 Task: Add an event with the title Second Lunch Break: Meditation Breakout, date '2024/05/26', time 9:40 AM to 11:40 AMand add a description: The retreat may incorporate outdoor or adventure-based activities to add an element of excitement and challenge. These activities could include team-building exercises, outdoor problem-solving initiatives, or adventure courses that require teamwork and effective communication to overcome obstacles., put the event into Orange category, logged in from the account softage.2@softage.netand send the event invitation to softage.8@softage.net and softage.9@softage.net. Set a reminder for the event 1 hour before
Action: Mouse moved to (128, 124)
Screenshot: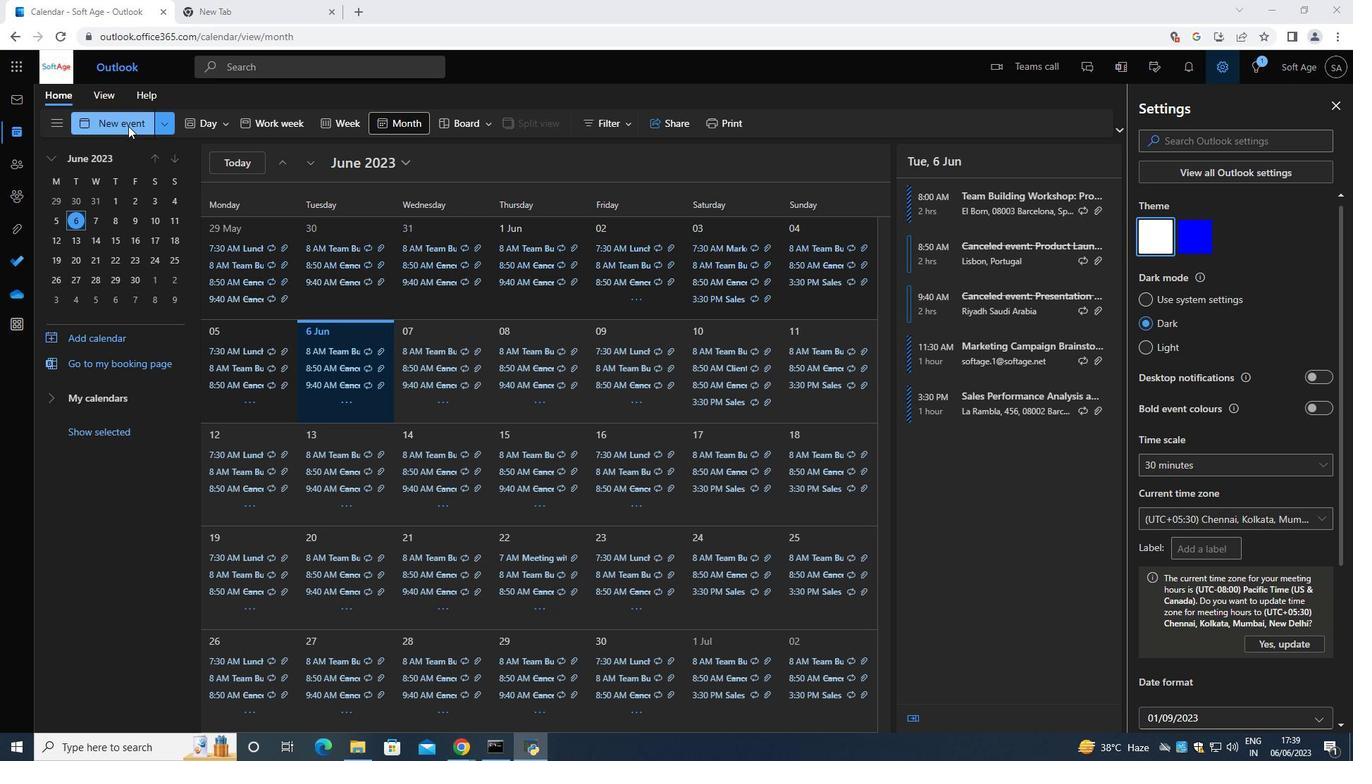 
Action: Mouse pressed left at (128, 124)
Screenshot: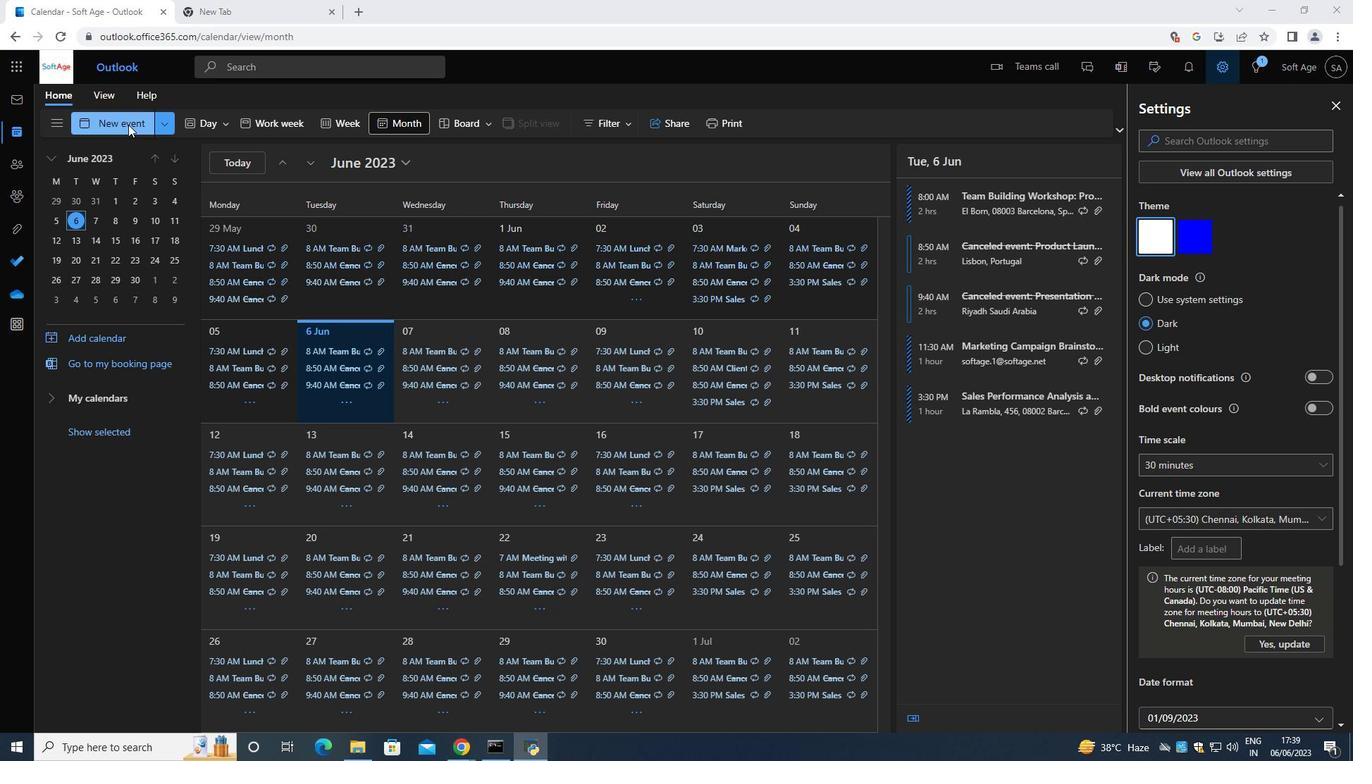 
Action: Mouse moved to (388, 228)
Screenshot: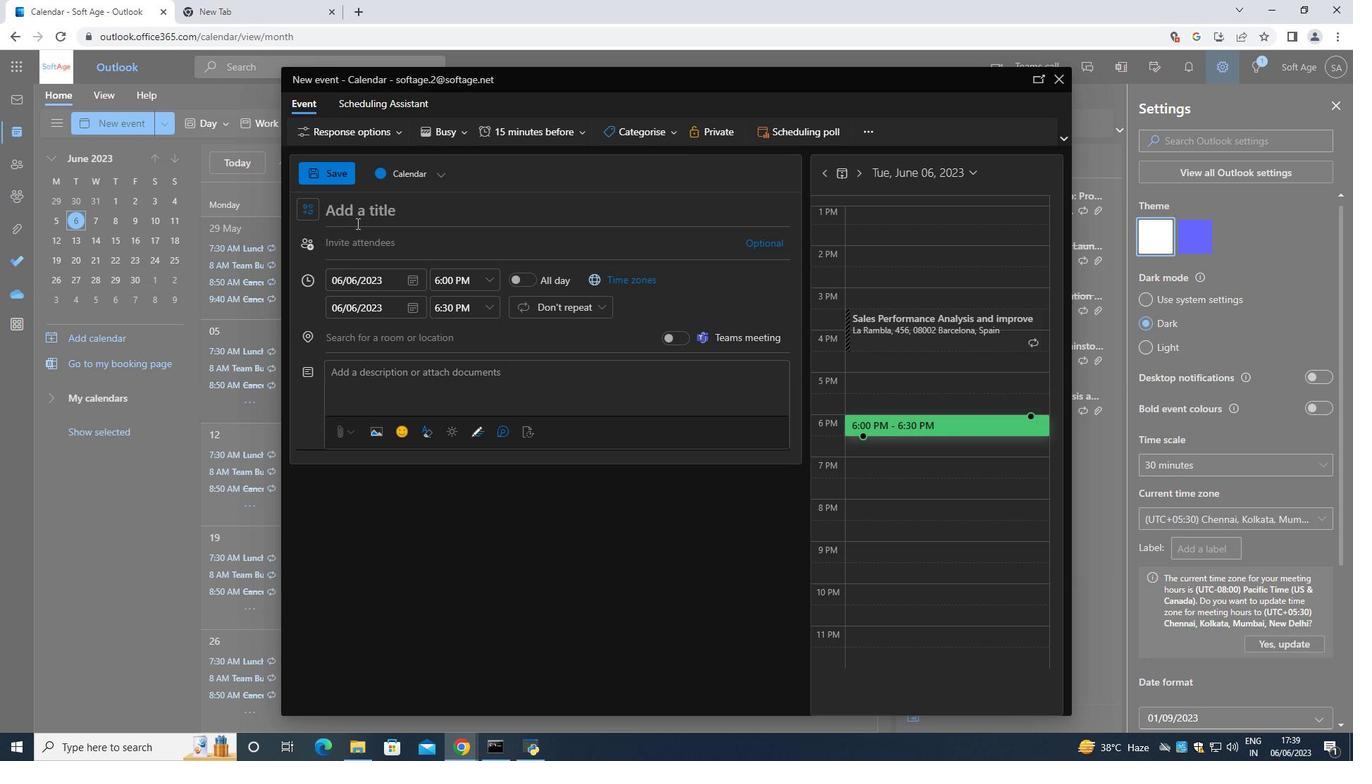 
Action: Key pressed <Key.shift>Second<Key.space><Key.shift>Lunch<Key.space><Key.shift>Break<Key.shift_r>:<Key.space><Key.shift>Meditation<Key.space><Key.shift>Breakout
Screenshot: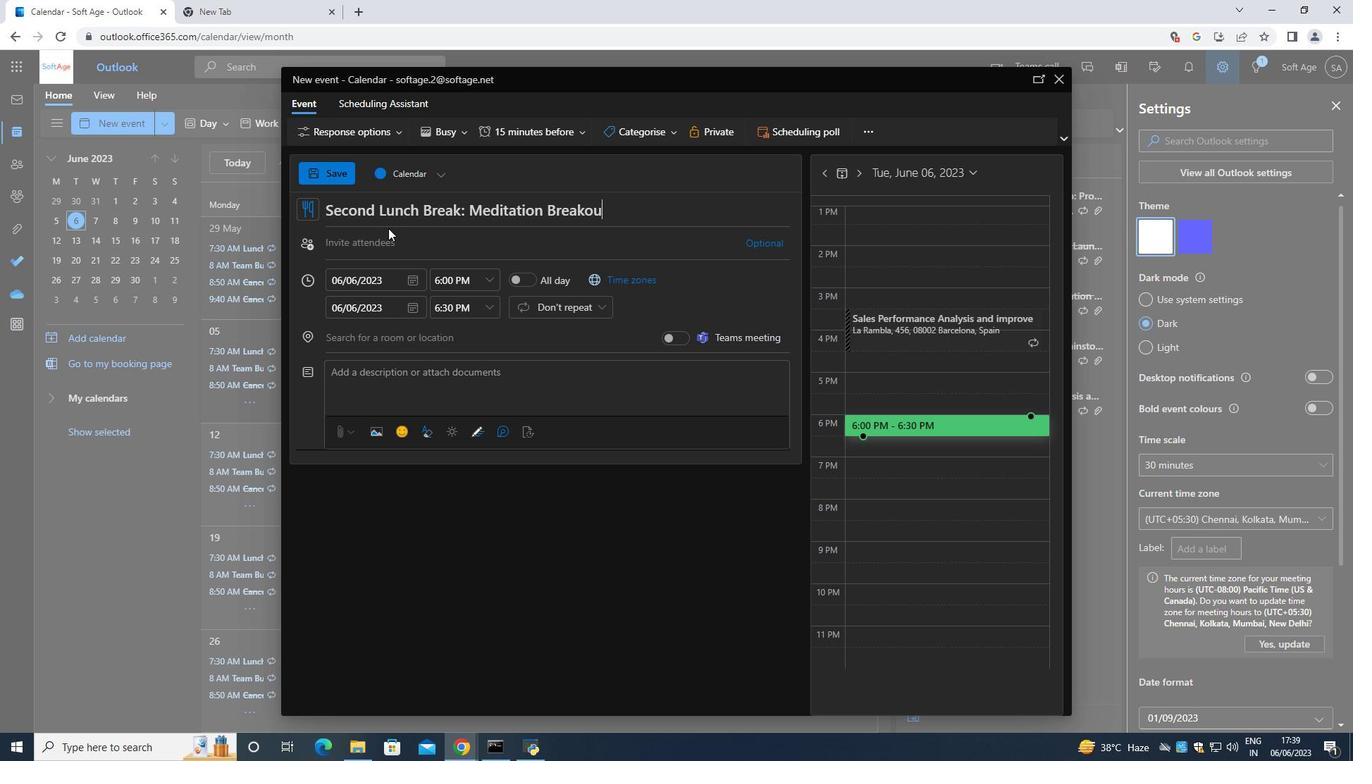 
Action: Mouse moved to (412, 277)
Screenshot: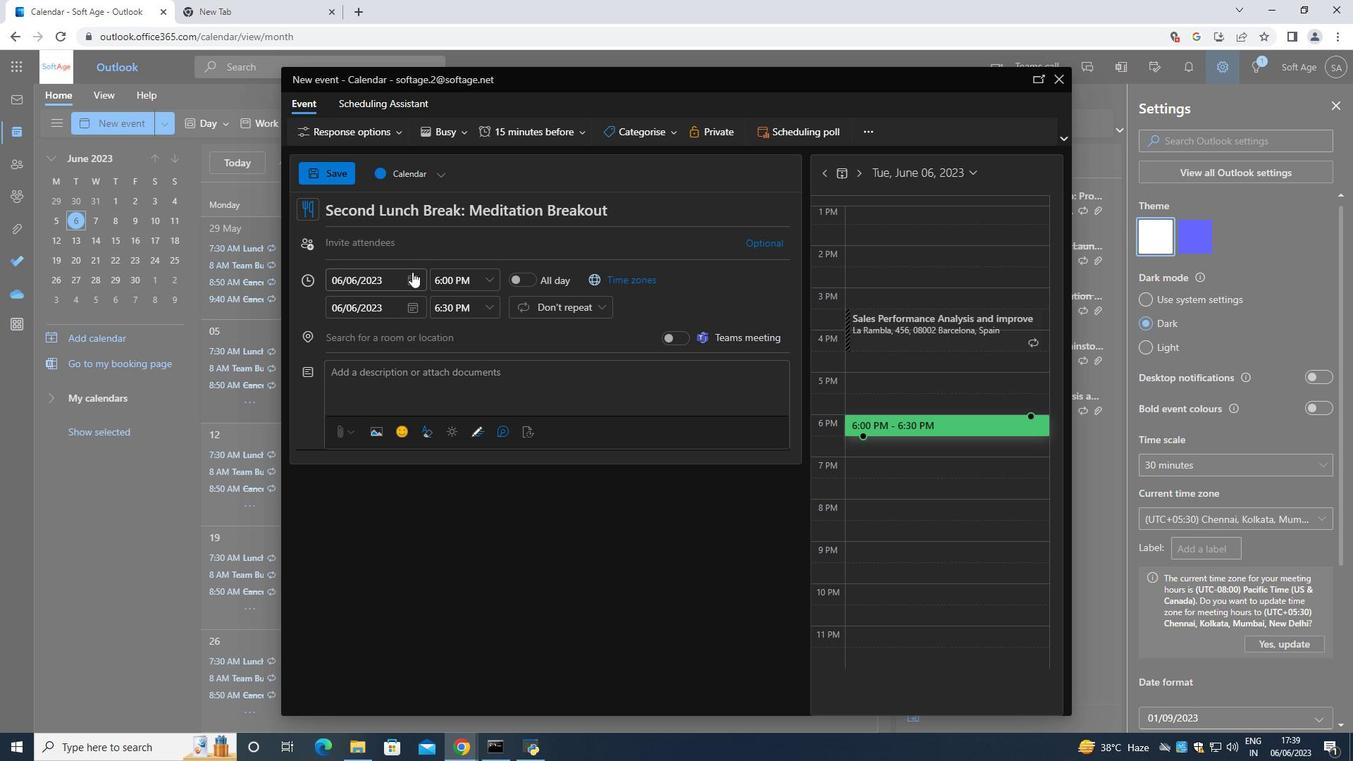 
Action: Mouse pressed left at (412, 277)
Screenshot: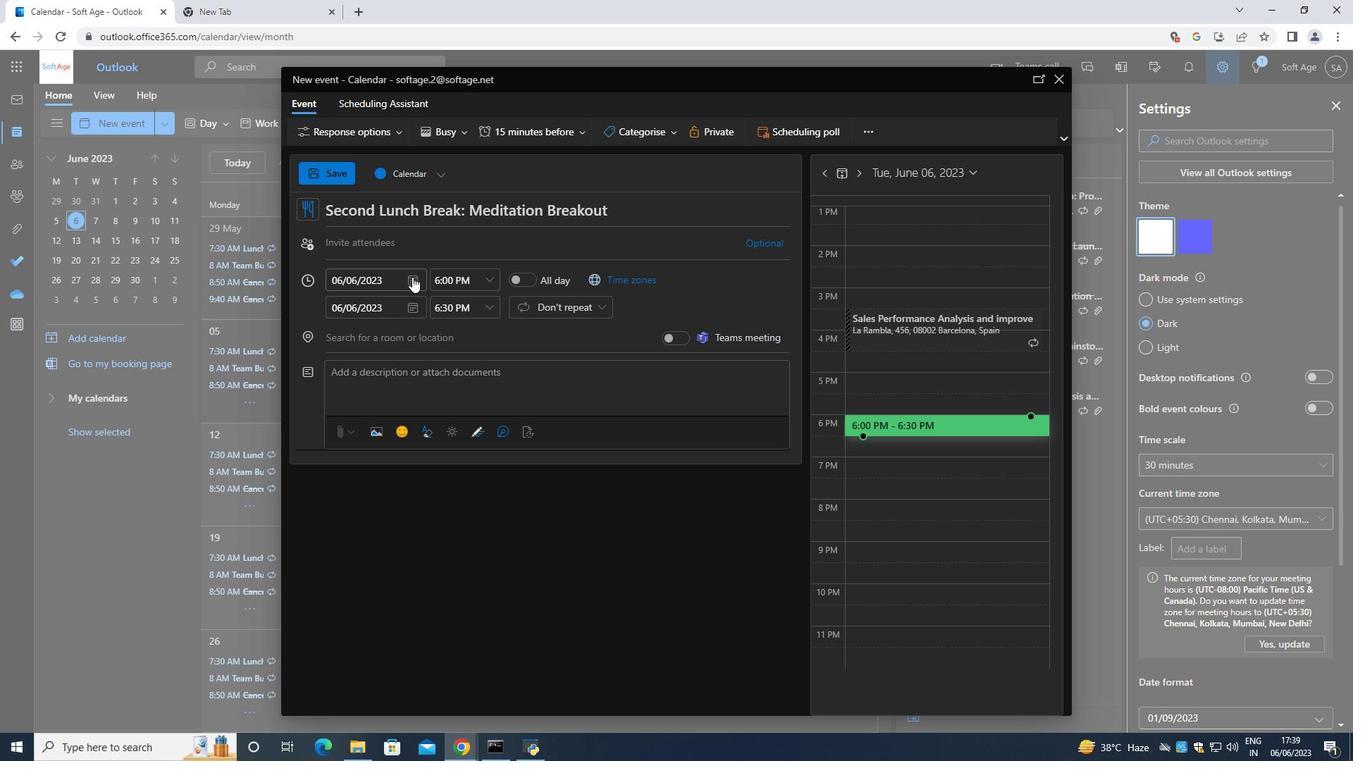 
Action: Mouse moved to (462, 314)
Screenshot: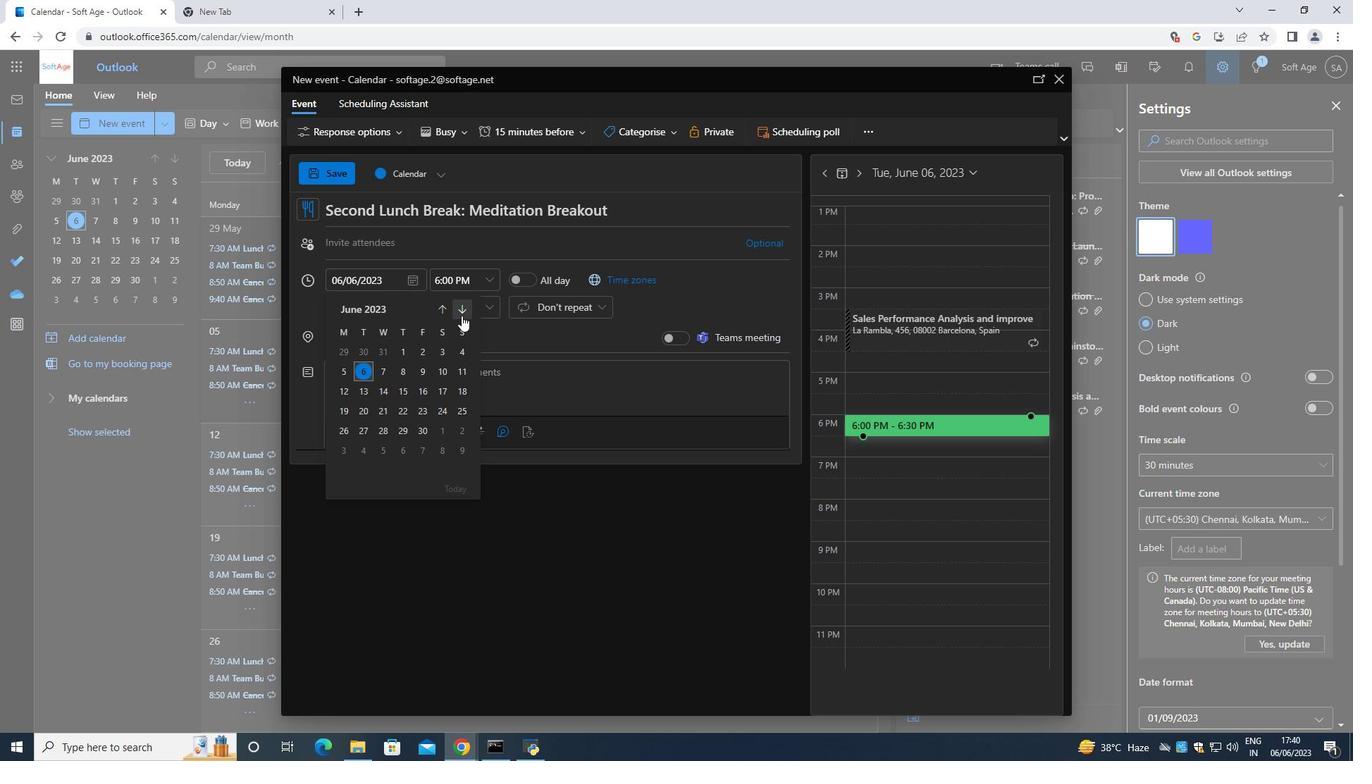 
Action: Mouse pressed left at (462, 314)
Screenshot: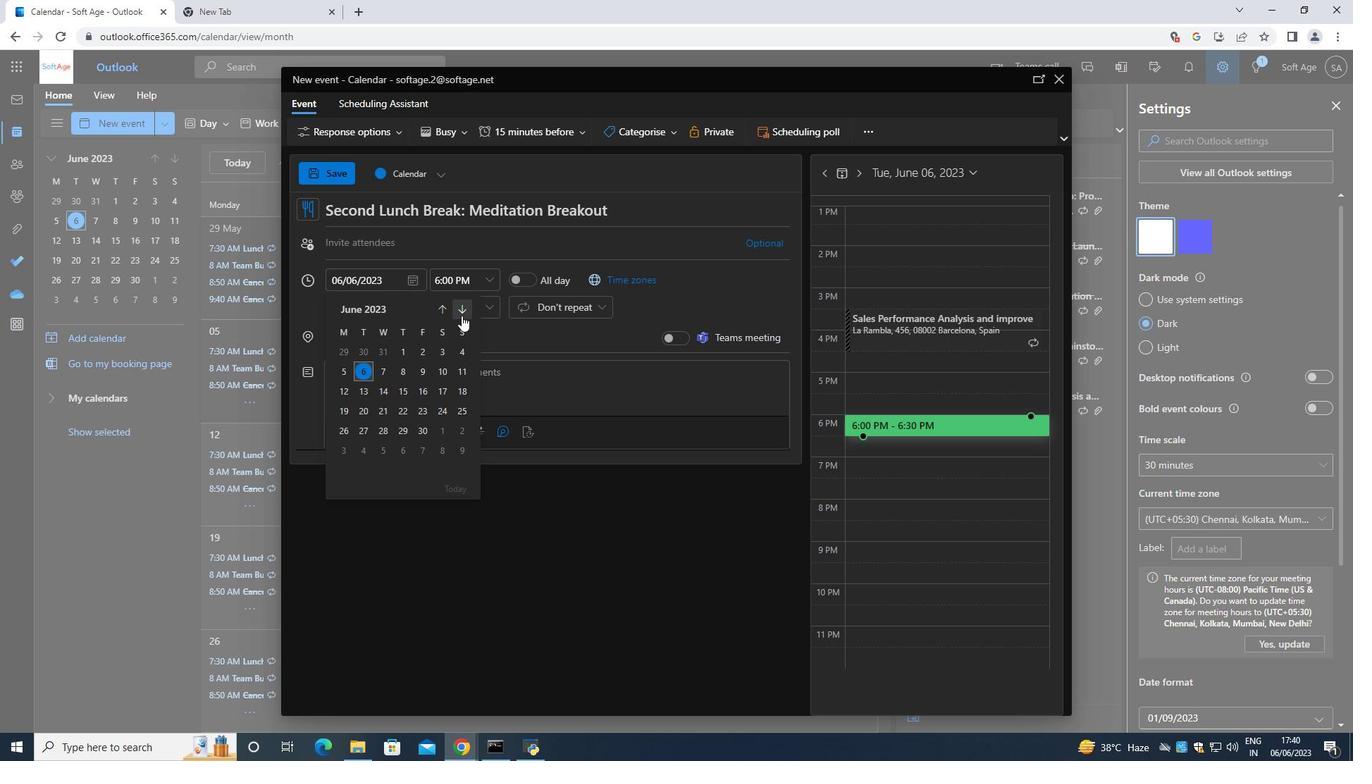 
Action: Mouse pressed left at (462, 314)
Screenshot: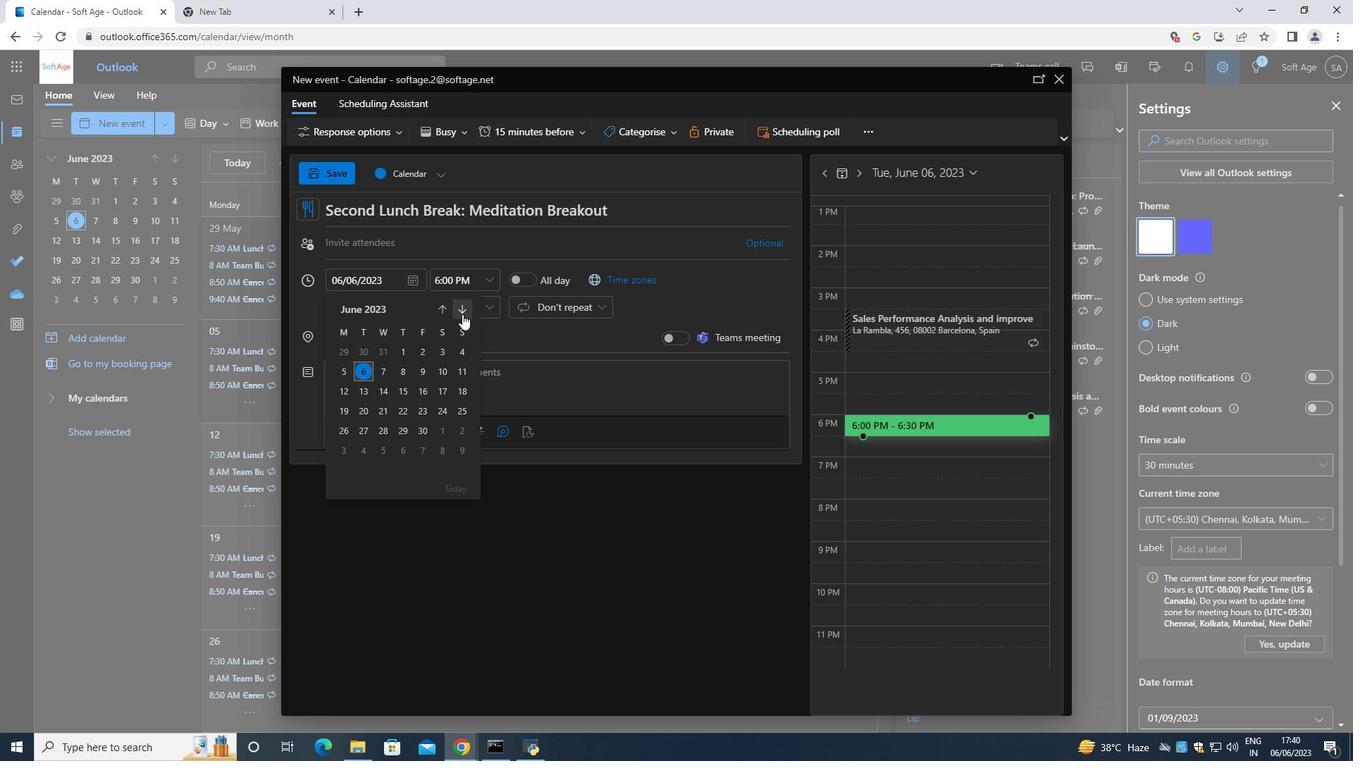 
Action: Mouse pressed left at (462, 314)
Screenshot: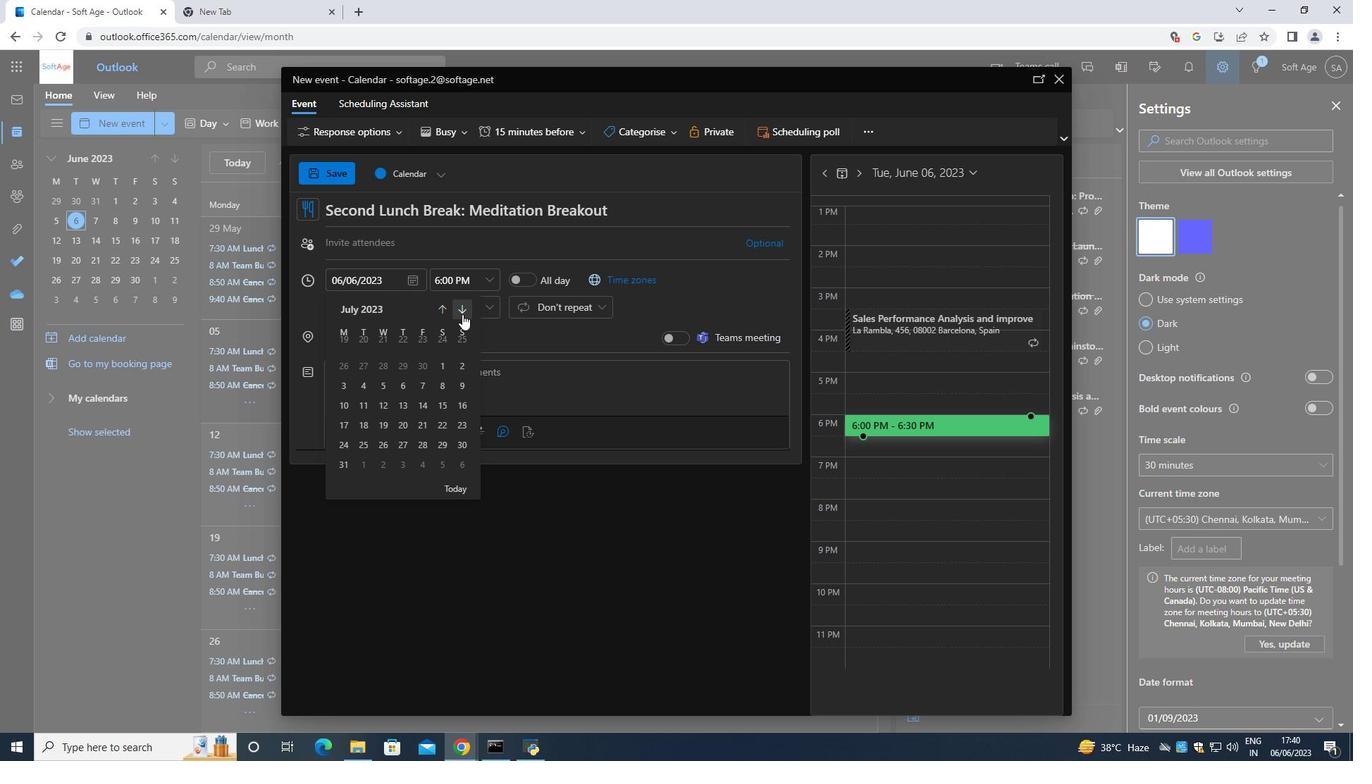 
Action: Mouse pressed left at (462, 314)
Screenshot: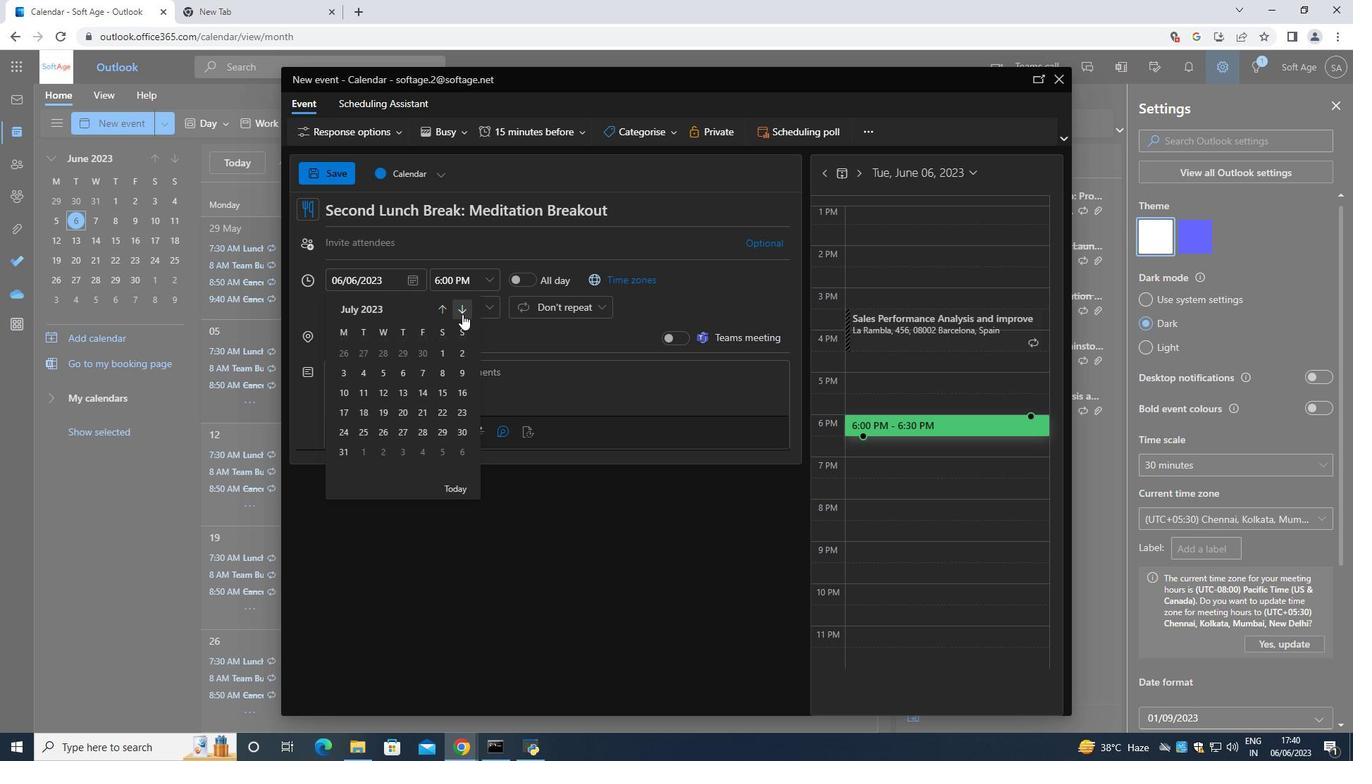 
Action: Mouse moved to (462, 313)
Screenshot: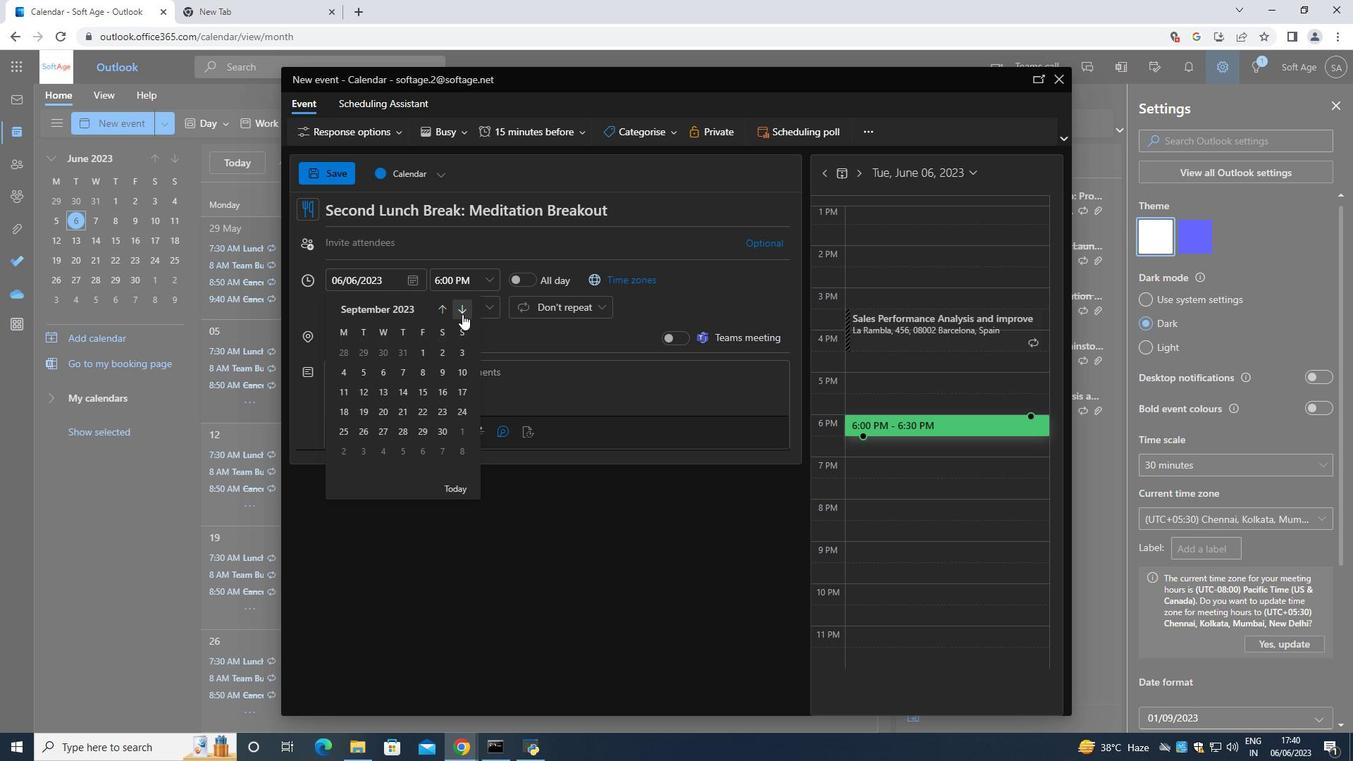 
Action: Mouse pressed left at (462, 313)
Screenshot: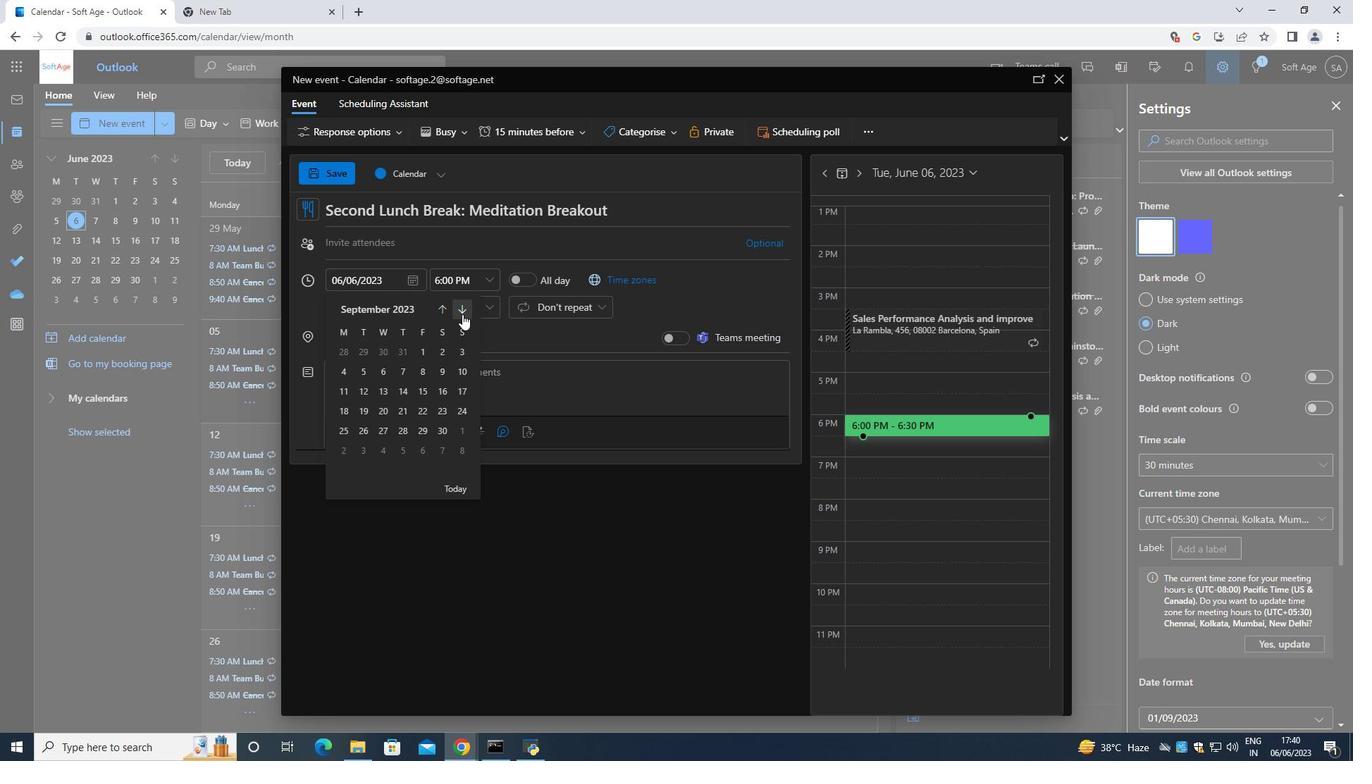 
Action: Mouse moved to (463, 313)
Screenshot: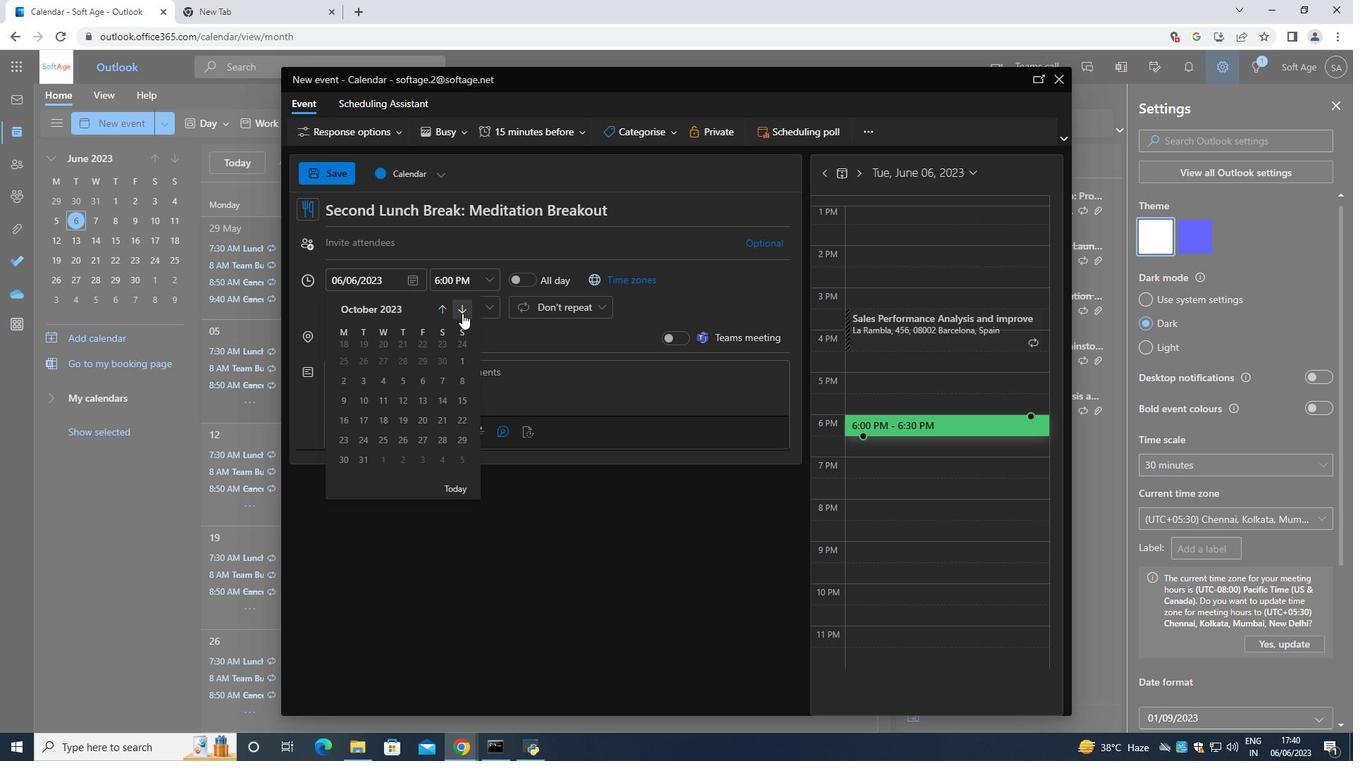
Action: Mouse pressed left at (463, 313)
Screenshot: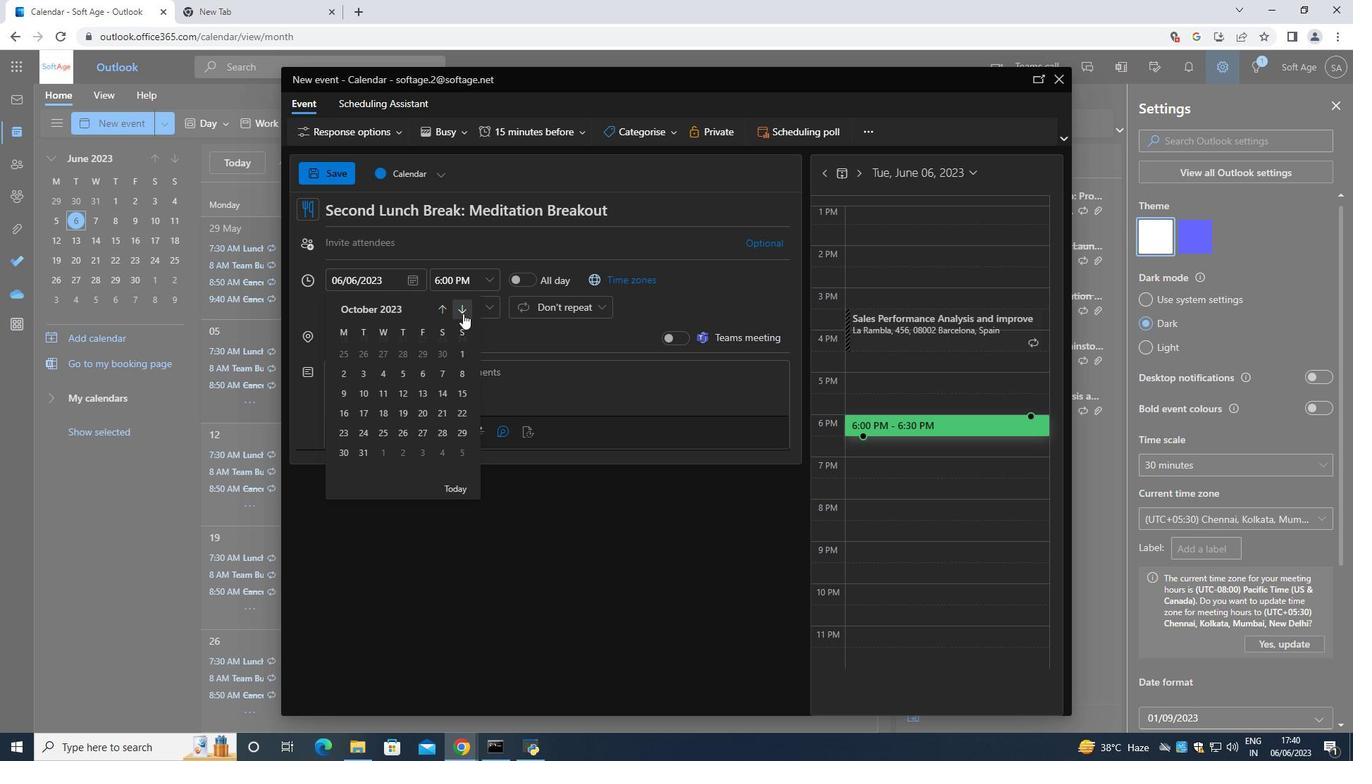 
Action: Mouse pressed left at (463, 313)
Screenshot: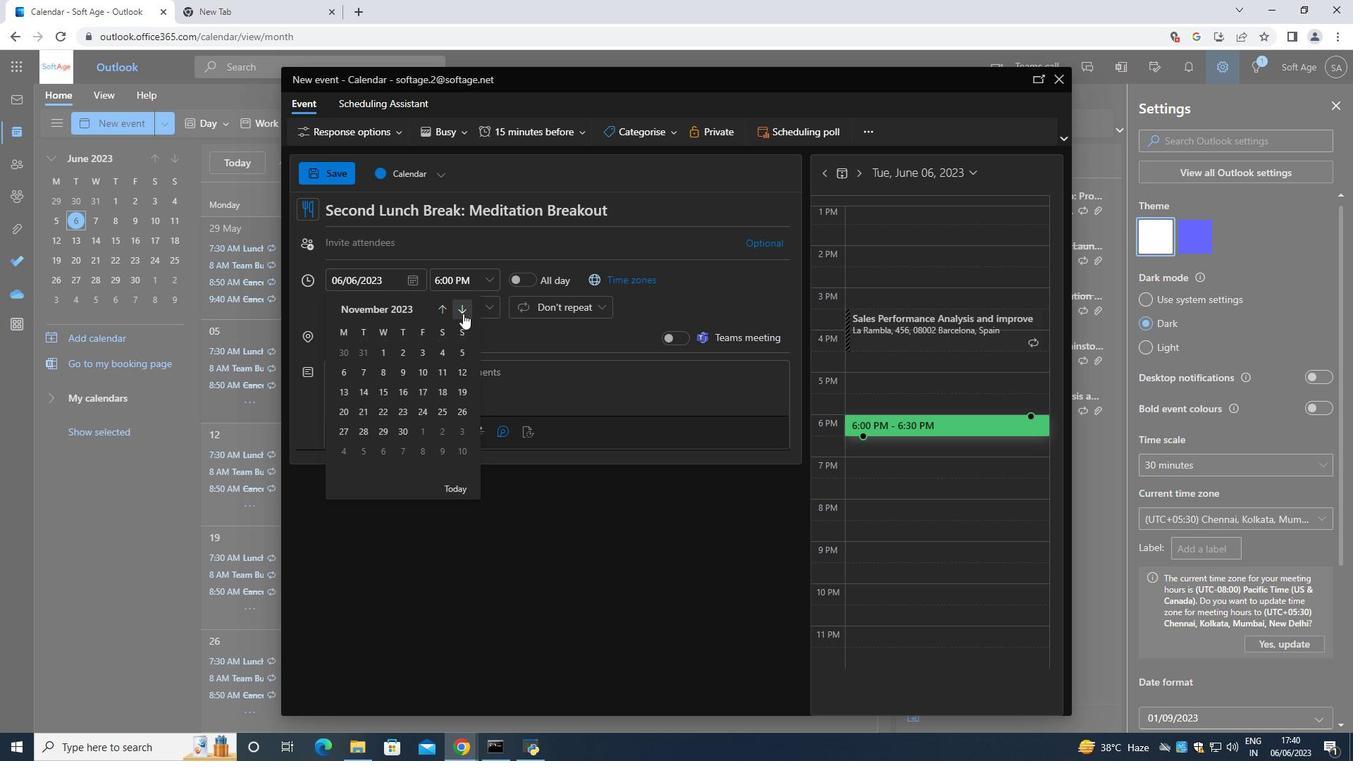 
Action: Mouse pressed left at (463, 313)
Screenshot: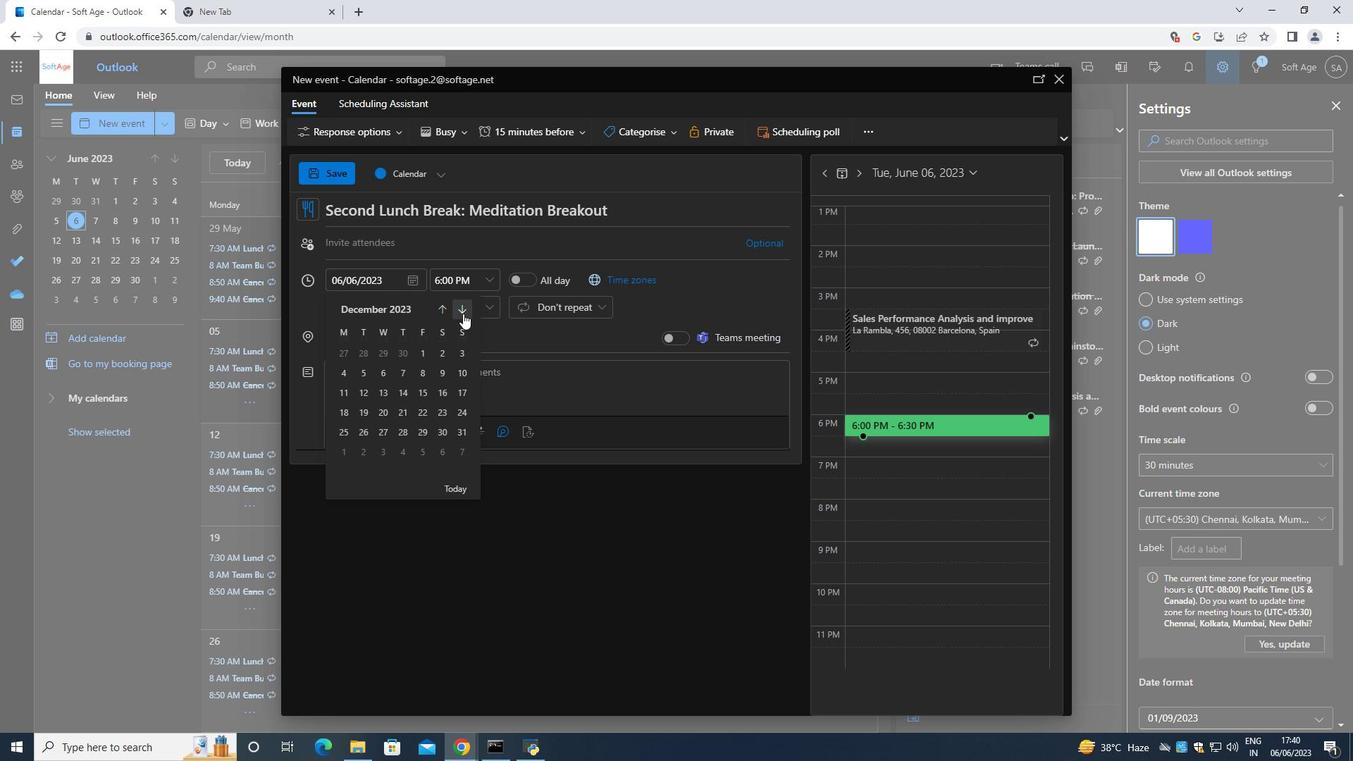 
Action: Mouse pressed left at (463, 313)
Screenshot: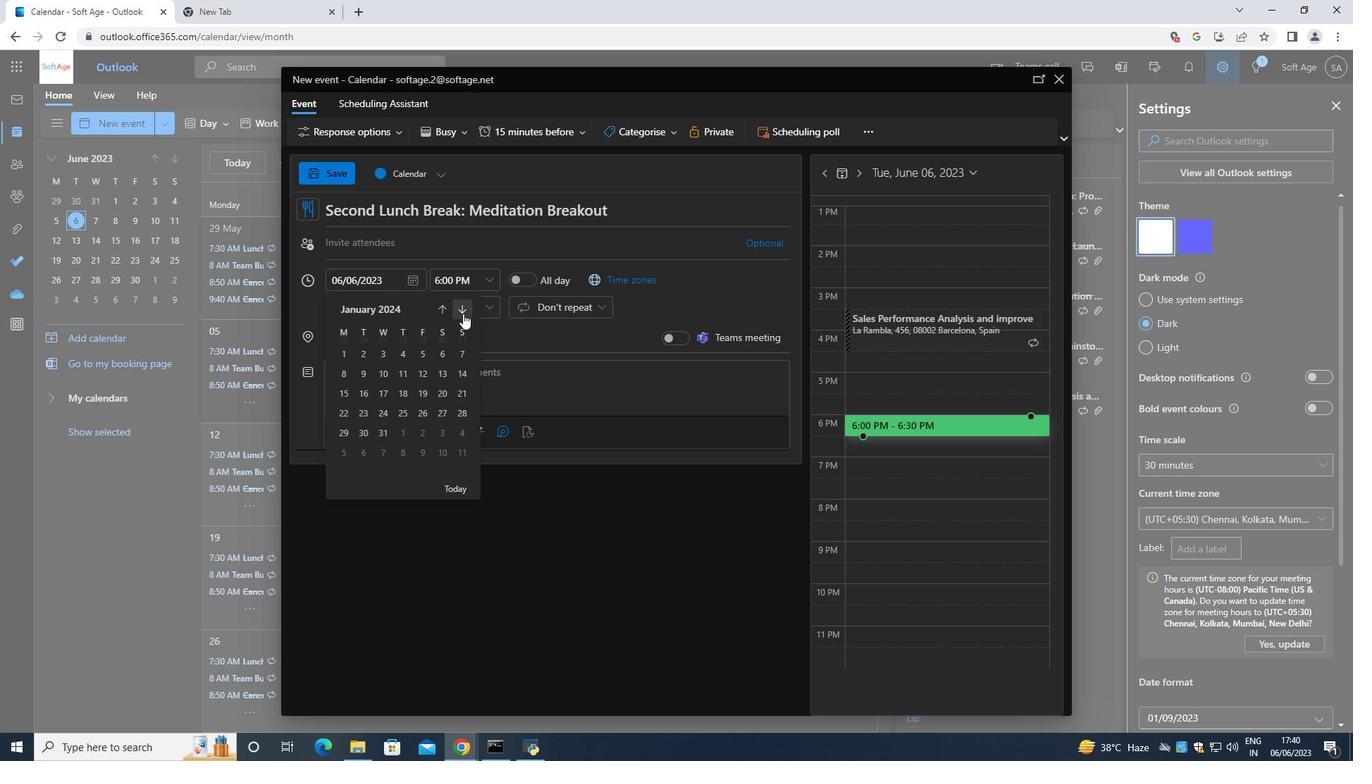 
Action: Mouse pressed left at (463, 313)
Screenshot: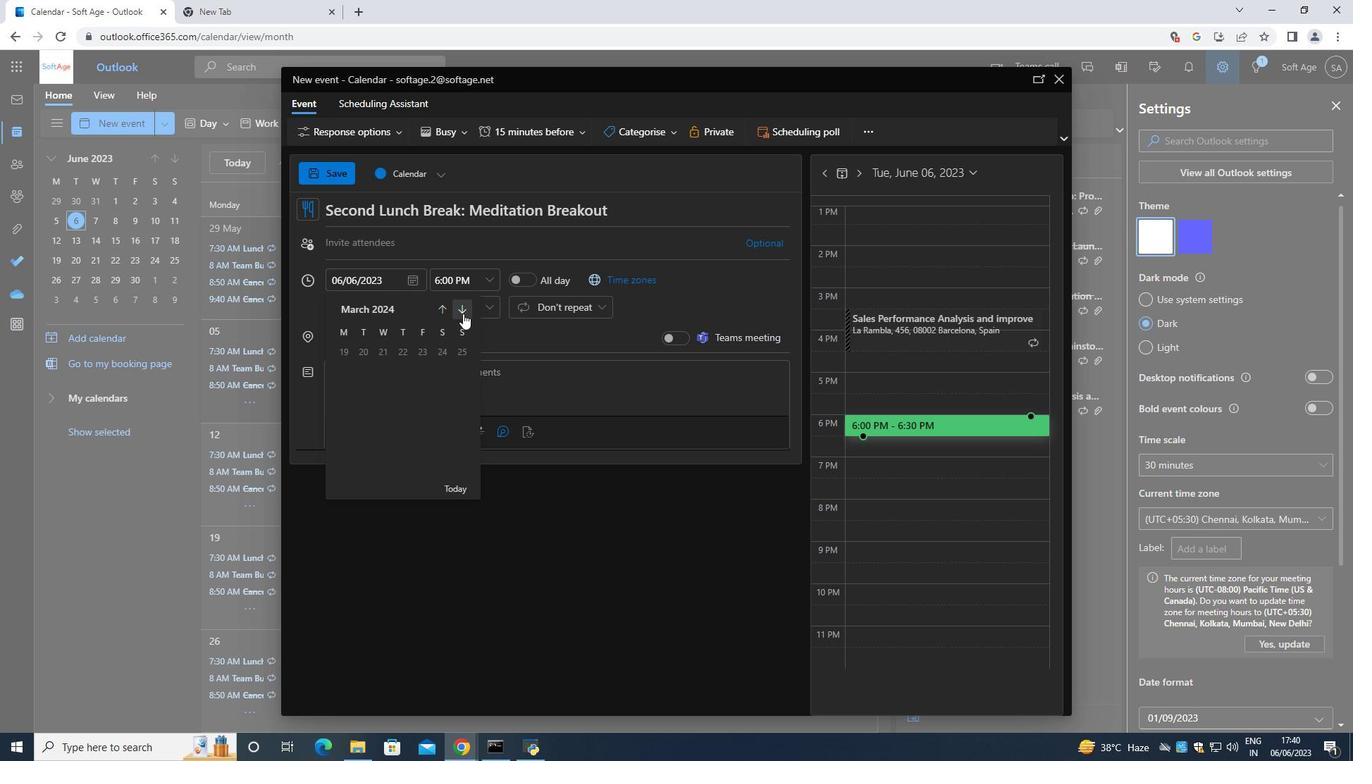 
Action: Mouse pressed left at (463, 313)
Screenshot: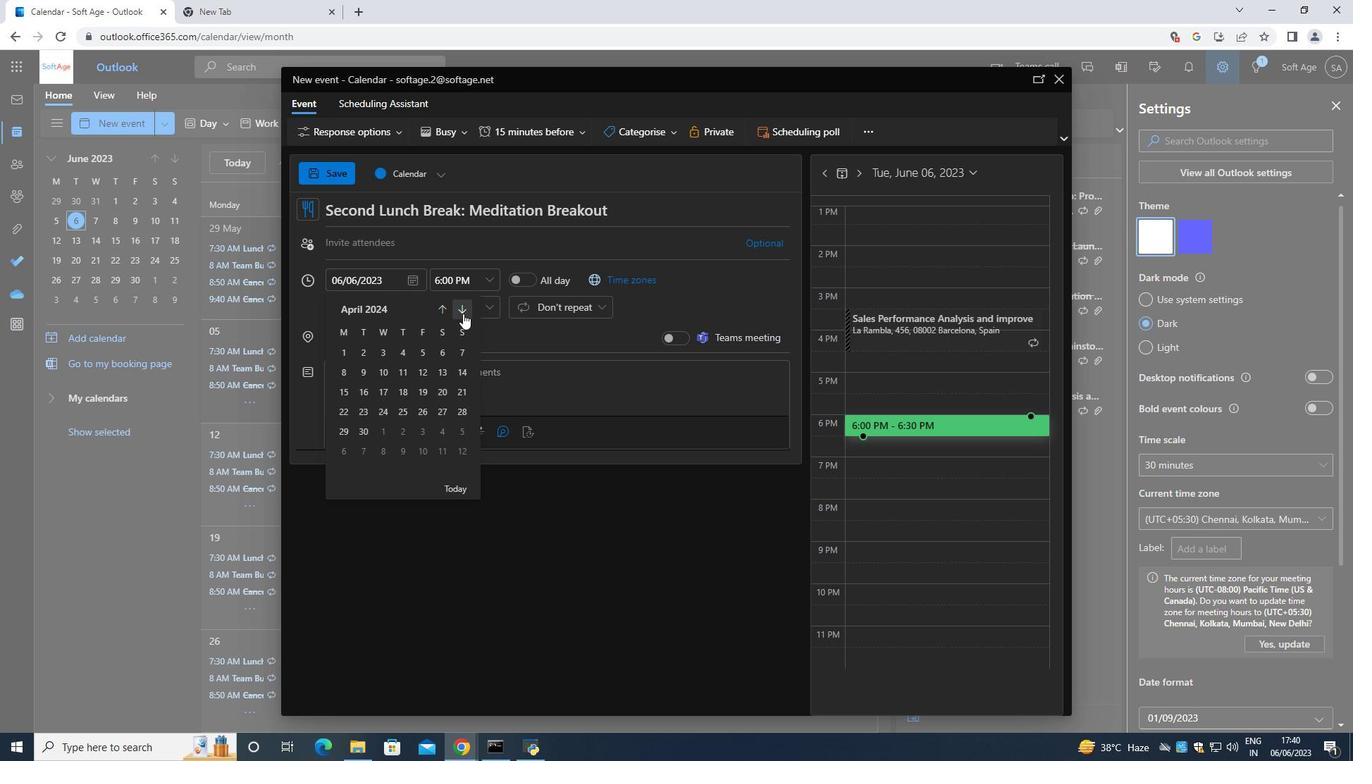 
Action: Mouse moved to (465, 411)
Screenshot: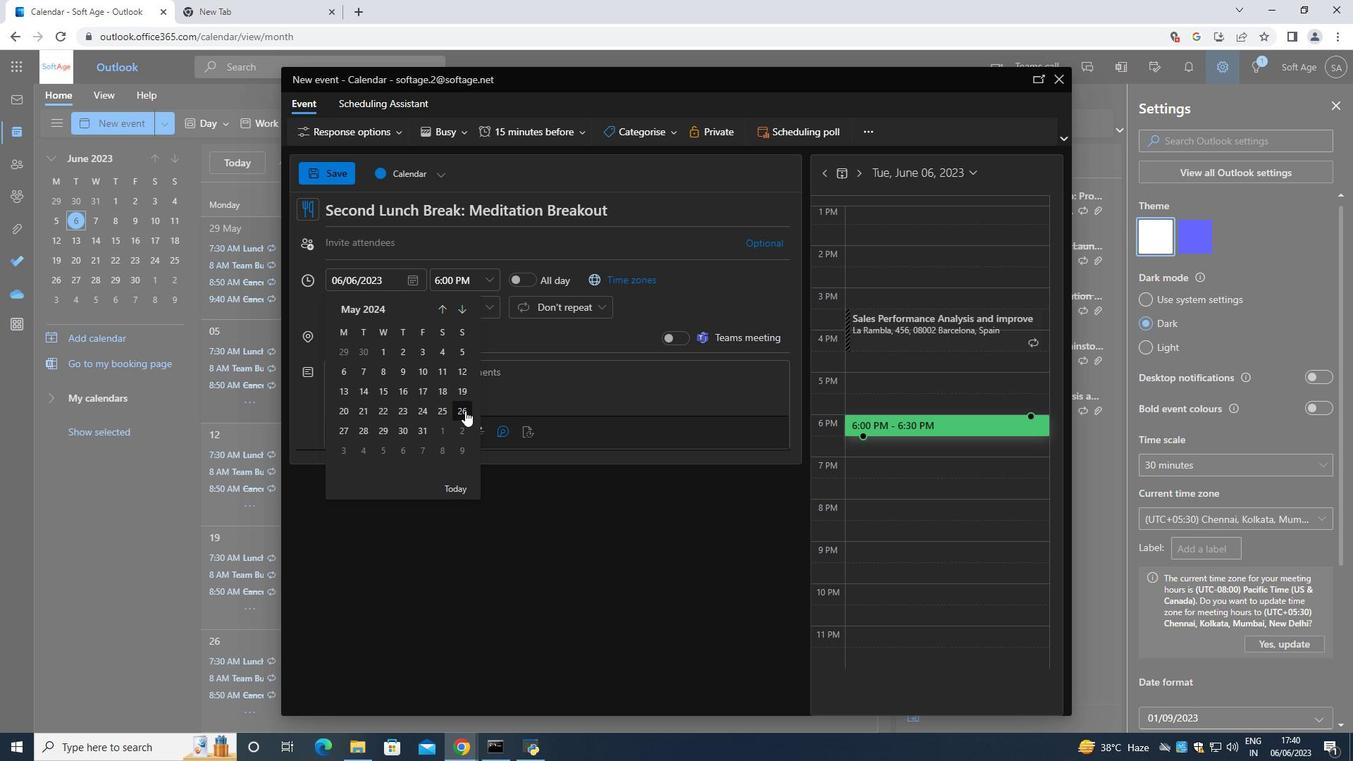 
Action: Mouse pressed left at (465, 411)
Screenshot: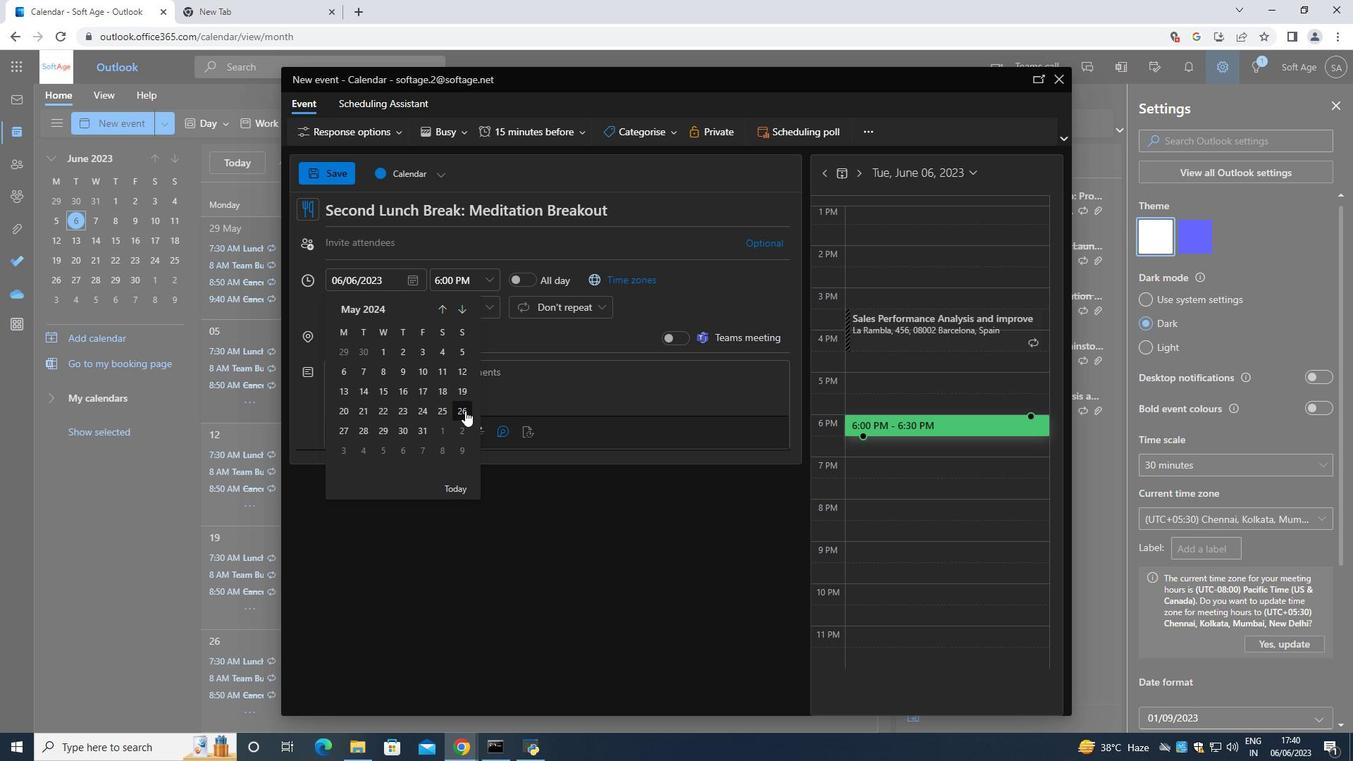 
Action: Mouse moved to (485, 287)
Screenshot: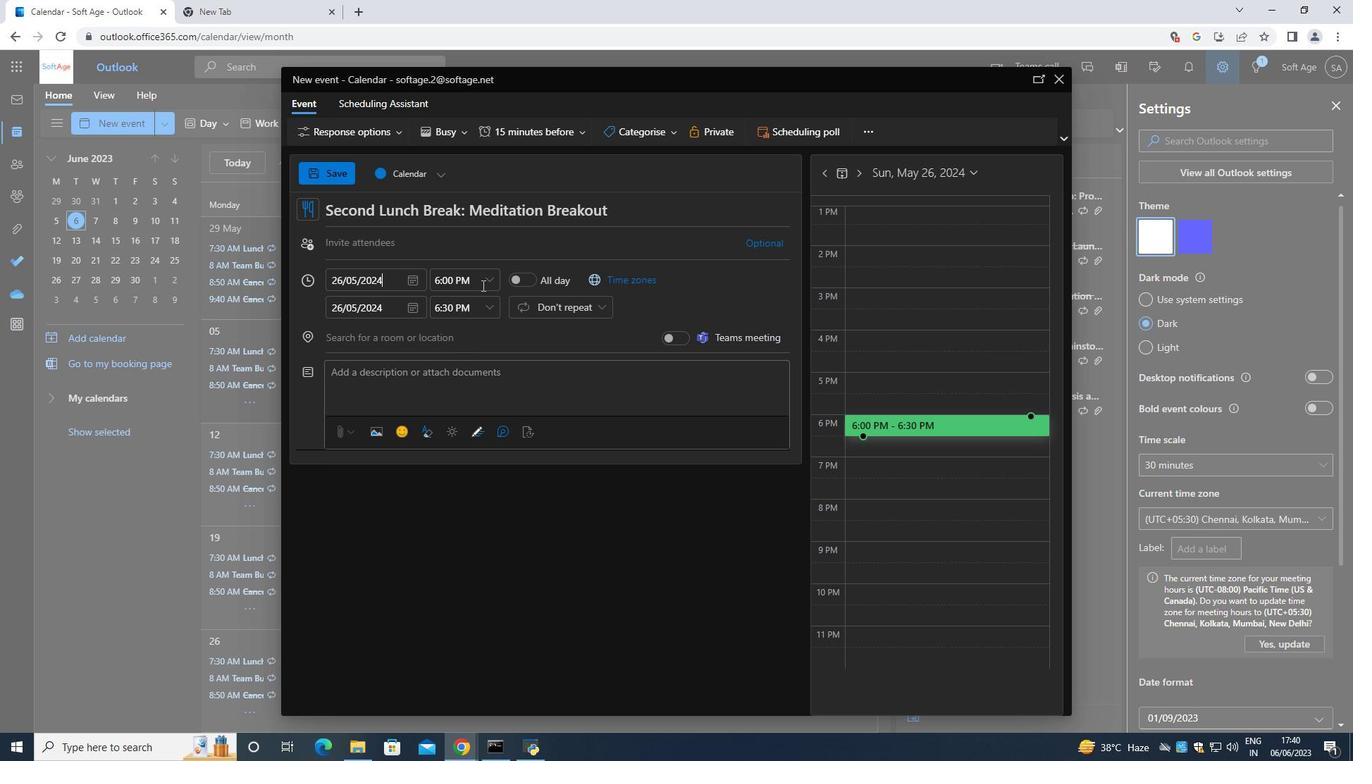 
Action: Mouse pressed left at (485, 287)
Screenshot: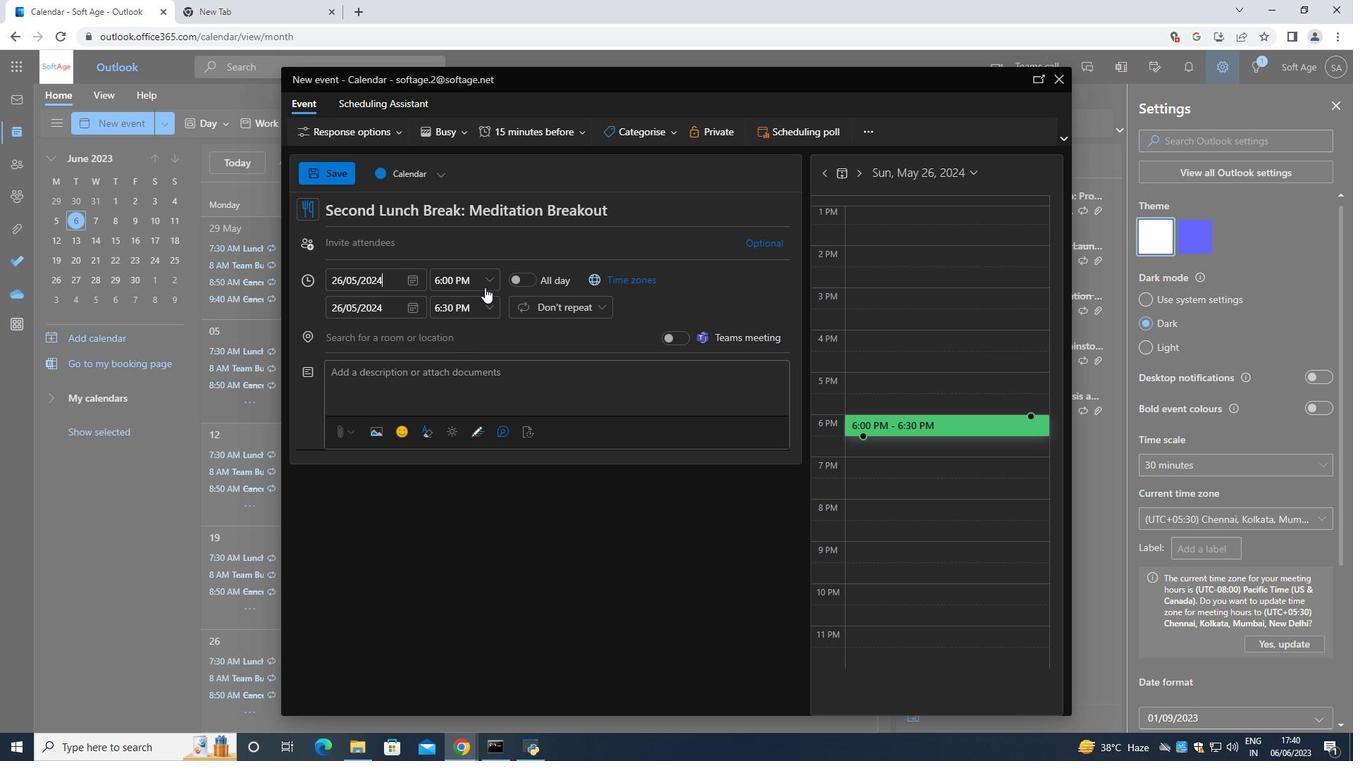 
Action: Key pressed 9
Screenshot: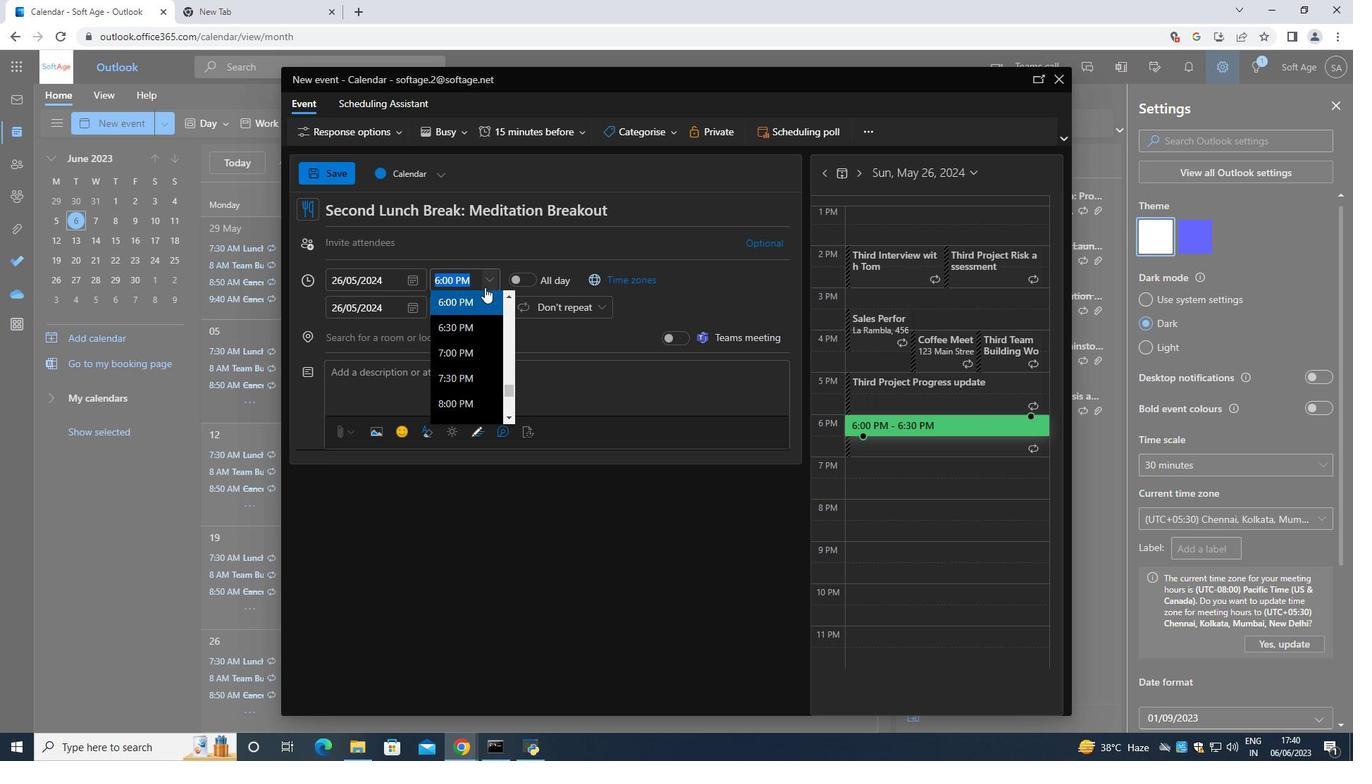 
Action: Mouse moved to (543, 245)
Screenshot: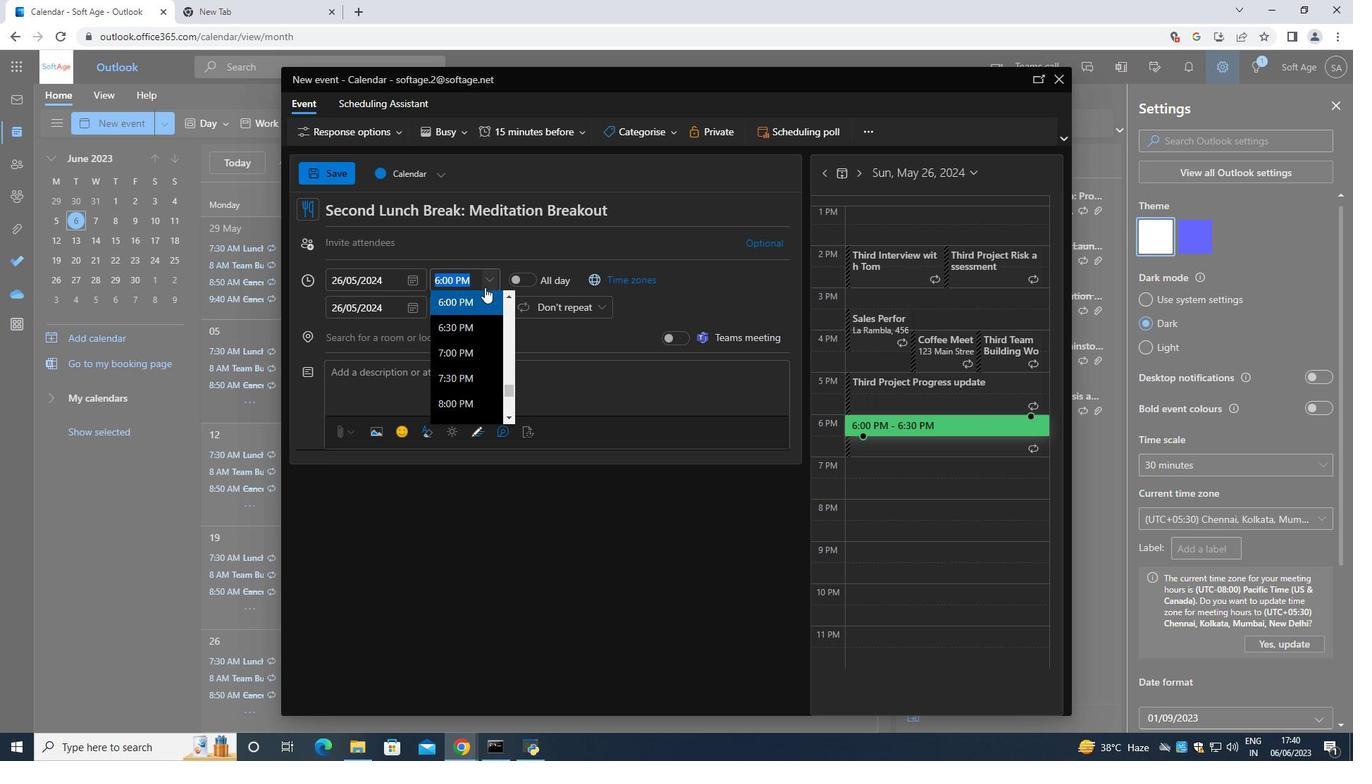 
Action: Key pressed .40<Key.space><Key.shift>AM
Screenshot: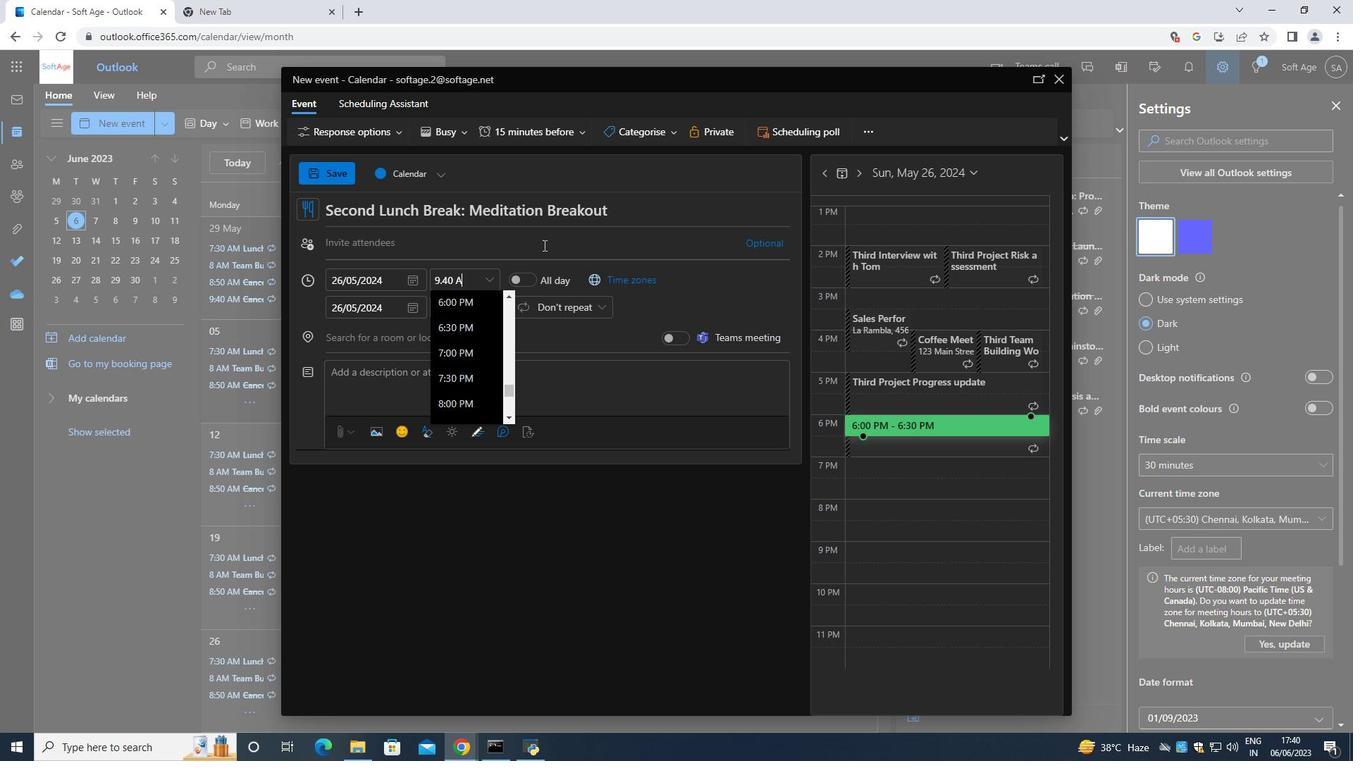 
Action: Mouse moved to (494, 280)
Screenshot: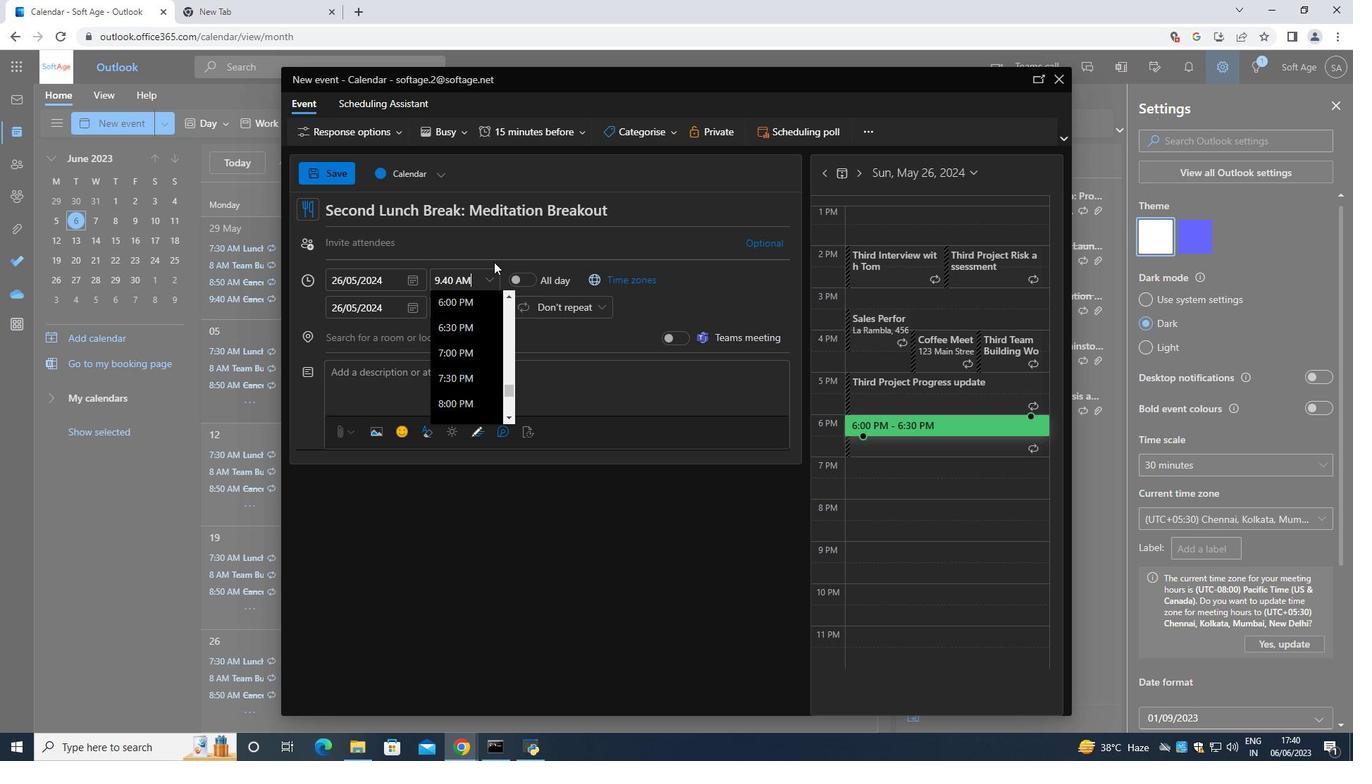 
Action: Mouse pressed left at (494, 280)
Screenshot: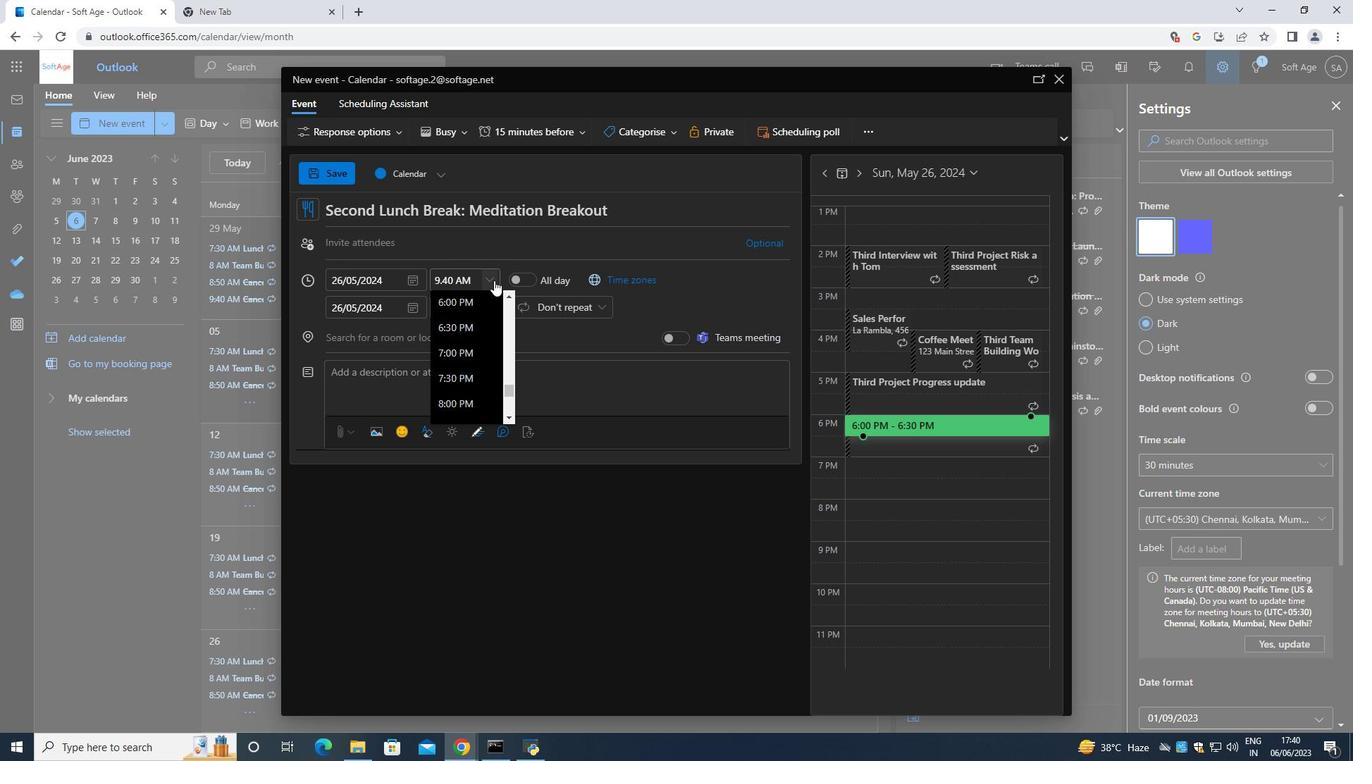 
Action: Mouse moved to (485, 304)
Screenshot: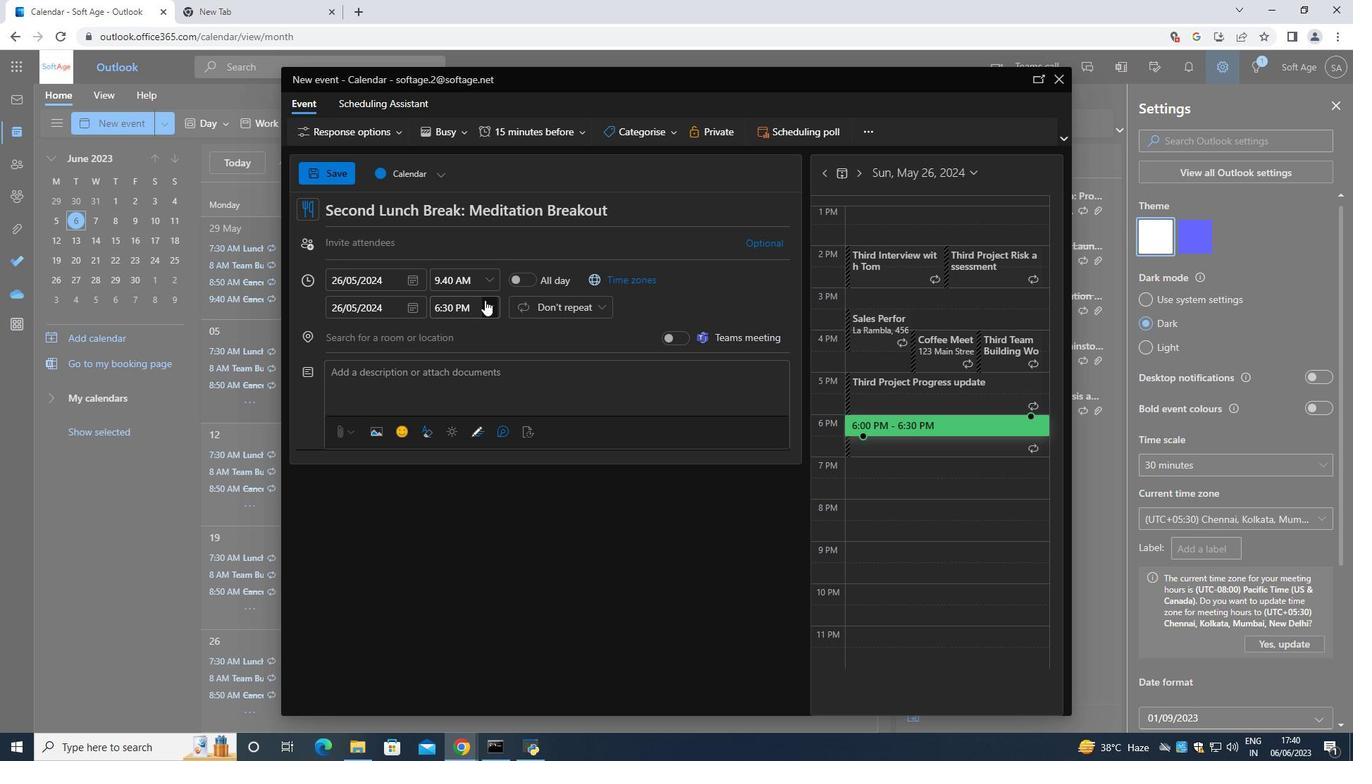 
Action: Mouse pressed left at (485, 304)
Screenshot: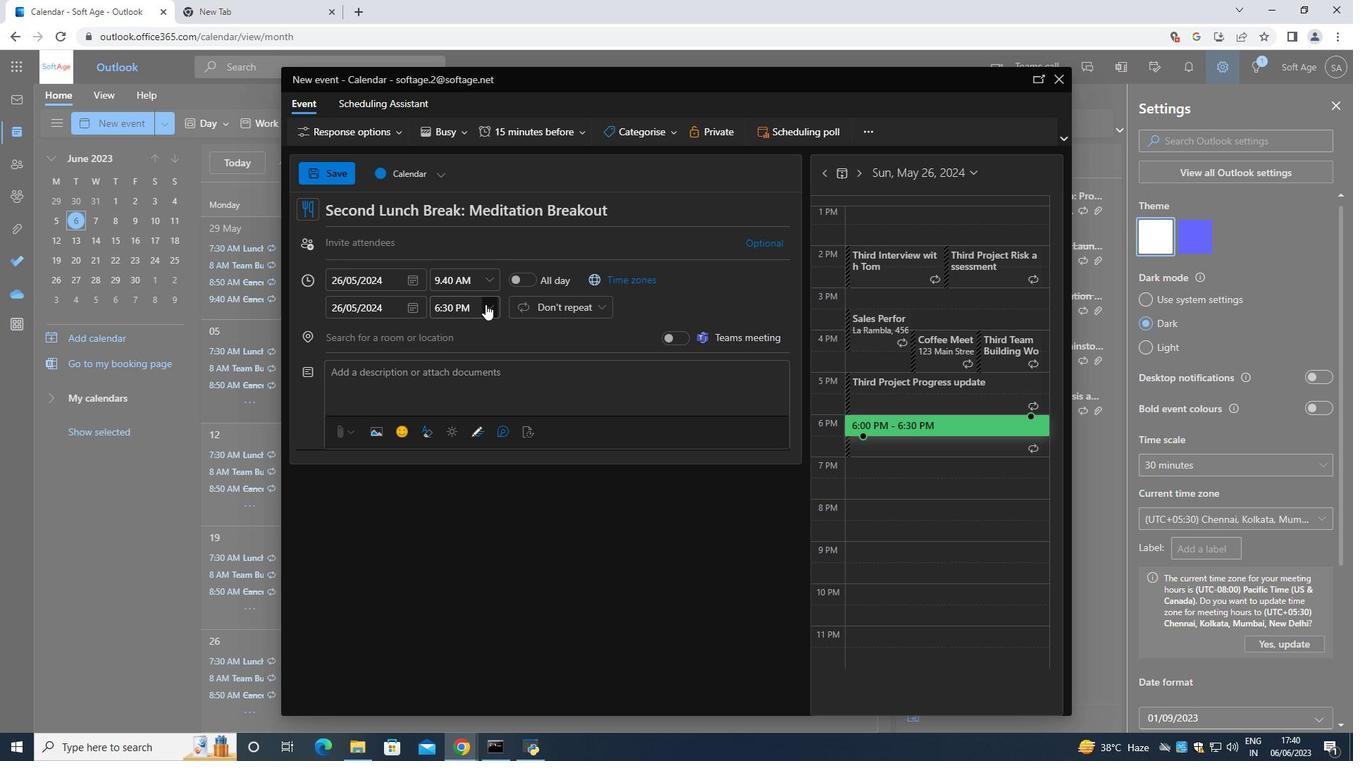 
Action: Mouse moved to (482, 401)
Screenshot: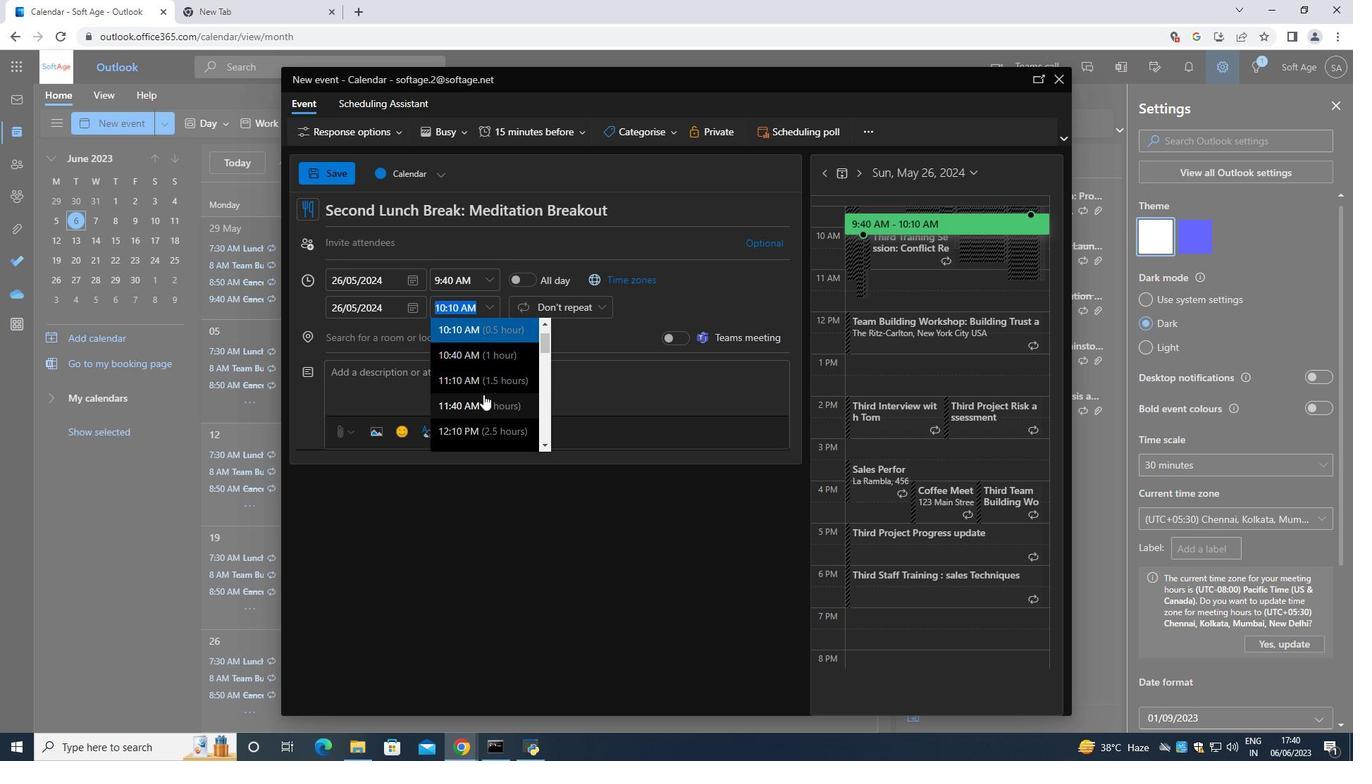 
Action: Mouse pressed left at (482, 401)
Screenshot: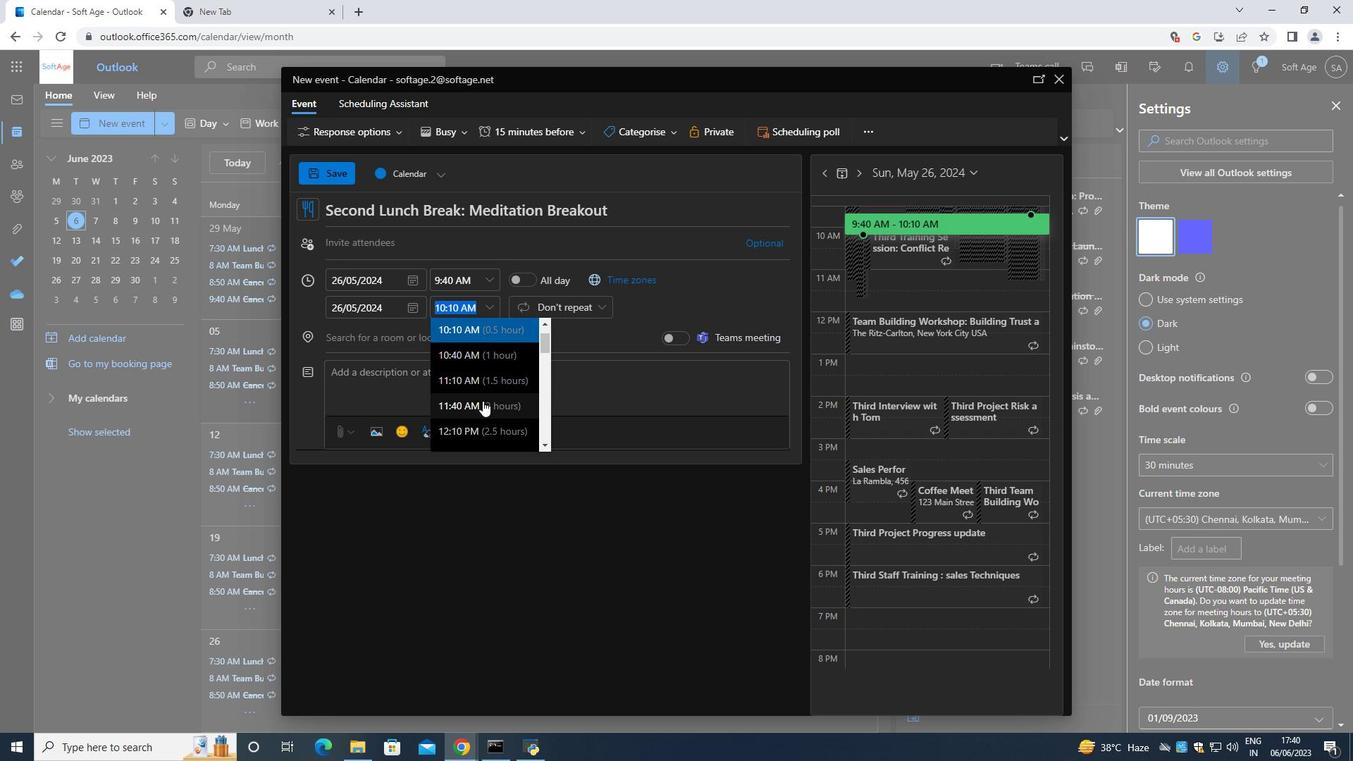 
Action: Mouse moved to (436, 375)
Screenshot: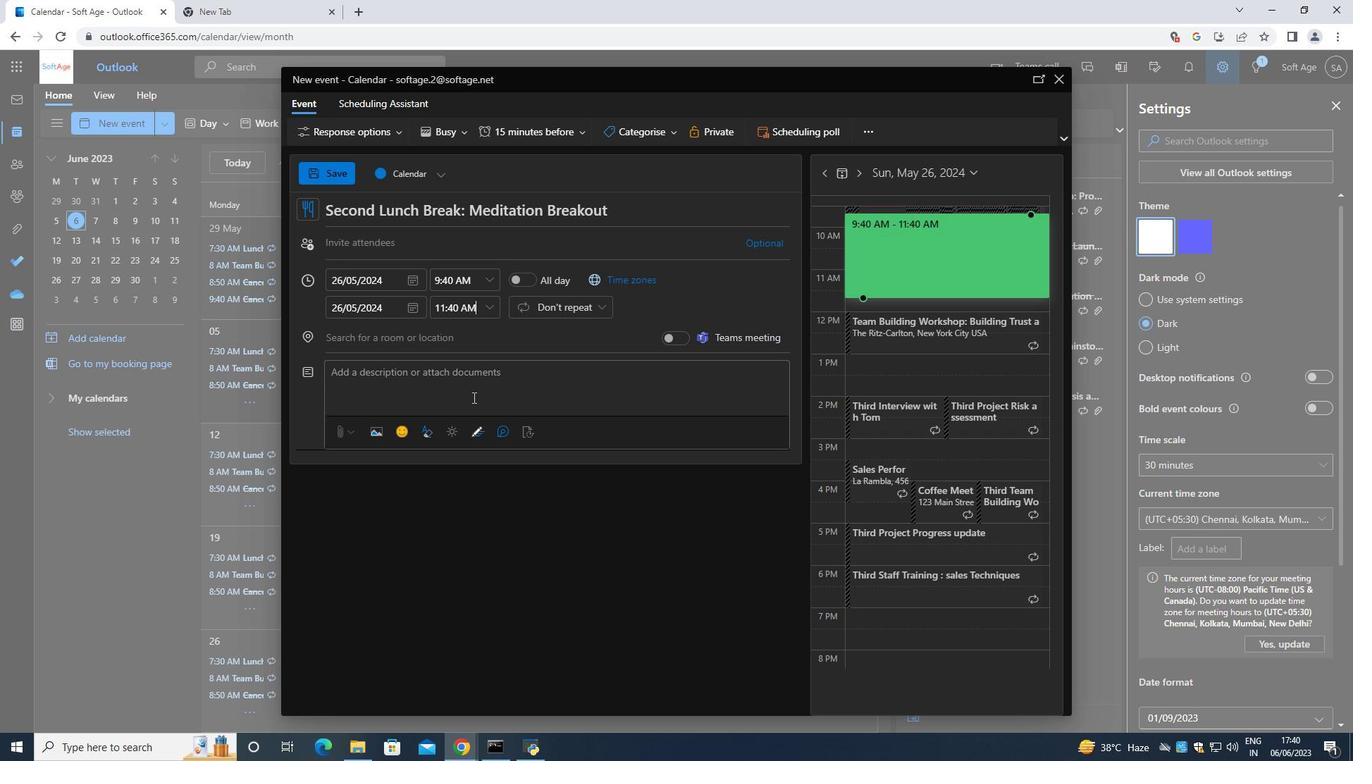 
Action: Mouse pressed left at (436, 375)
Screenshot: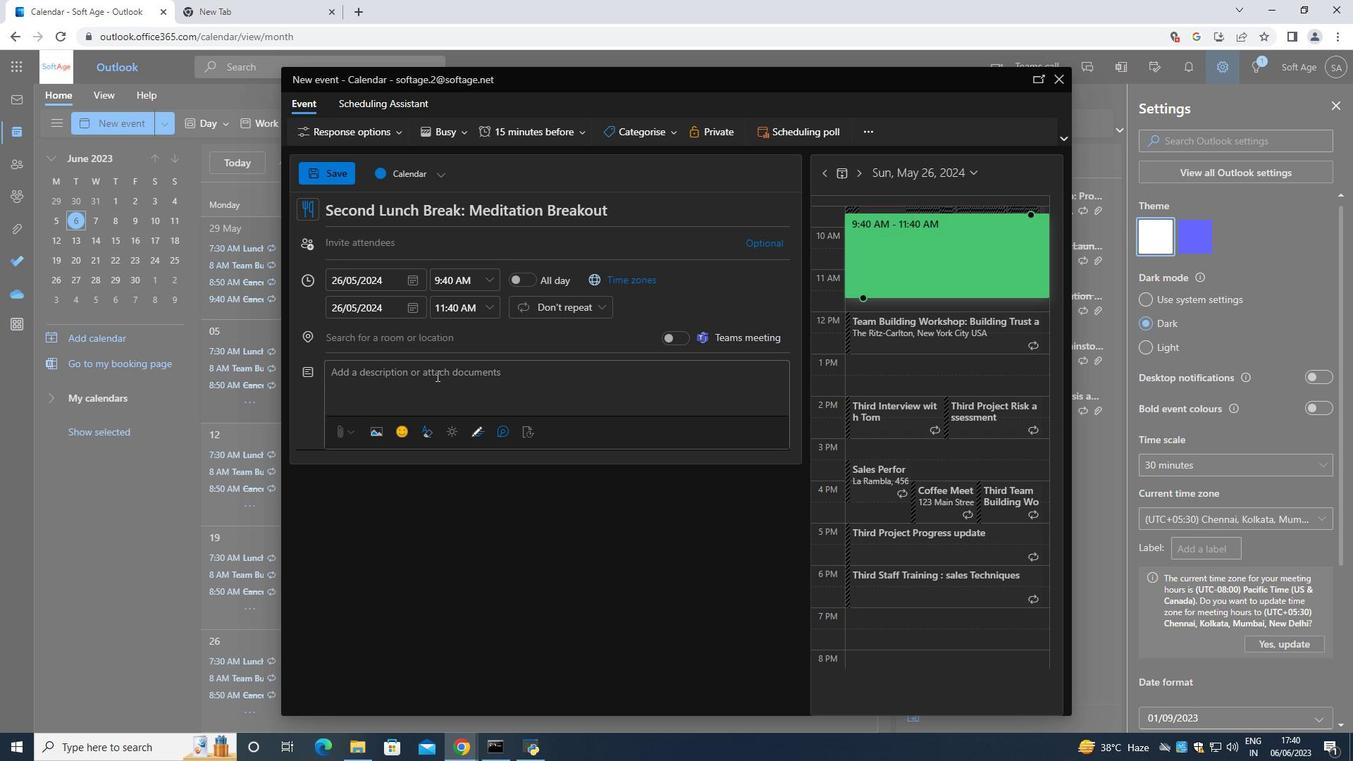 
Action: Key pressed <Key.shift>The<Key.space>retreat<Key.space>may<Key.space>incorporate<Key.space>out
Screenshot: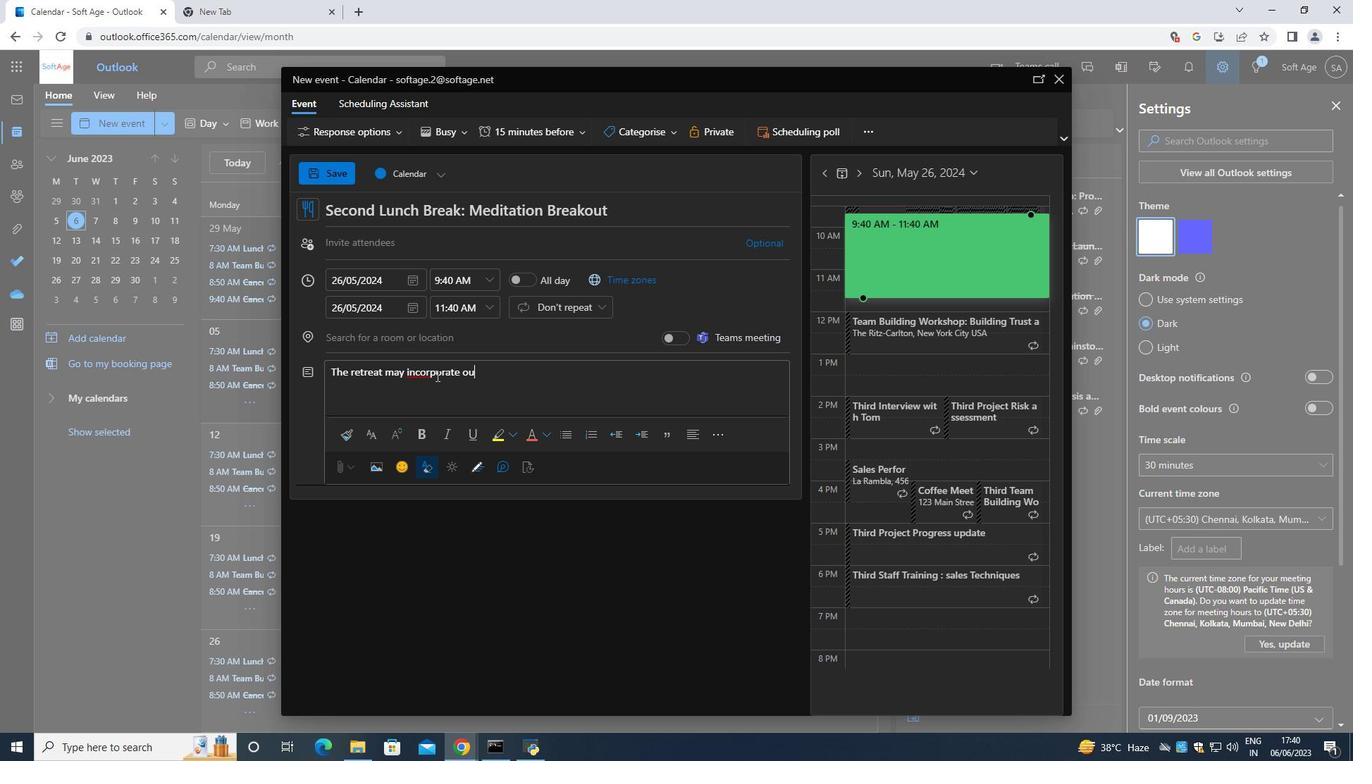 
Action: Mouse moved to (531, 403)
Screenshot: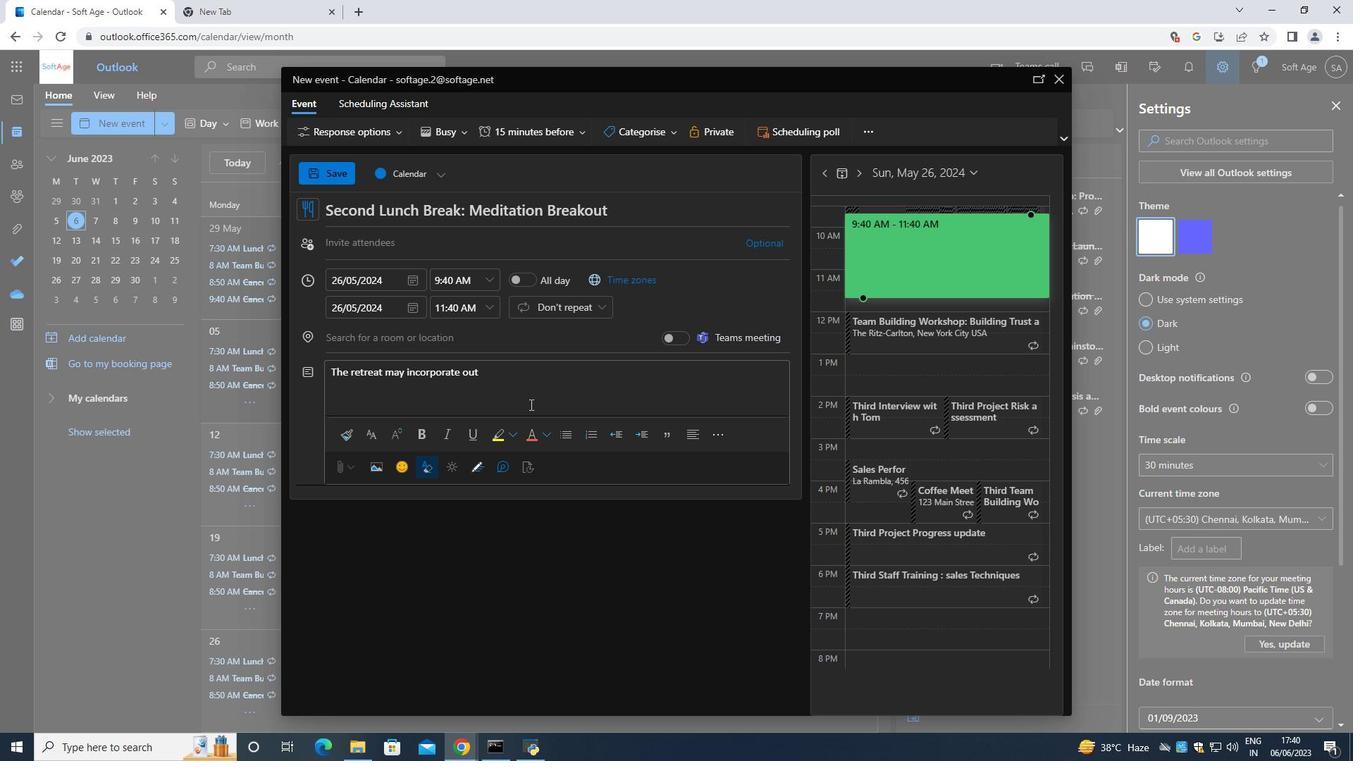 
Action: Key pressed door<Key.space>or<Key.space>adventure<Key.space><Key.backspace>-base<Key.space>activities<Key.space>to<Key.space>add<Key.space>an<Key.space>elemem<Key.backspace>nt<Key.space>of<Key.space>excitement<Key.space>and<Key.space>cg<Key.backspace>hallenge<Key.space>.<Key.space><Key.shift>These<Key.space>activities<Key.space>could<Key.space>indlude<Key.space>team<Key.space><Key.backspace>-building<Key.space>exercises
Screenshot: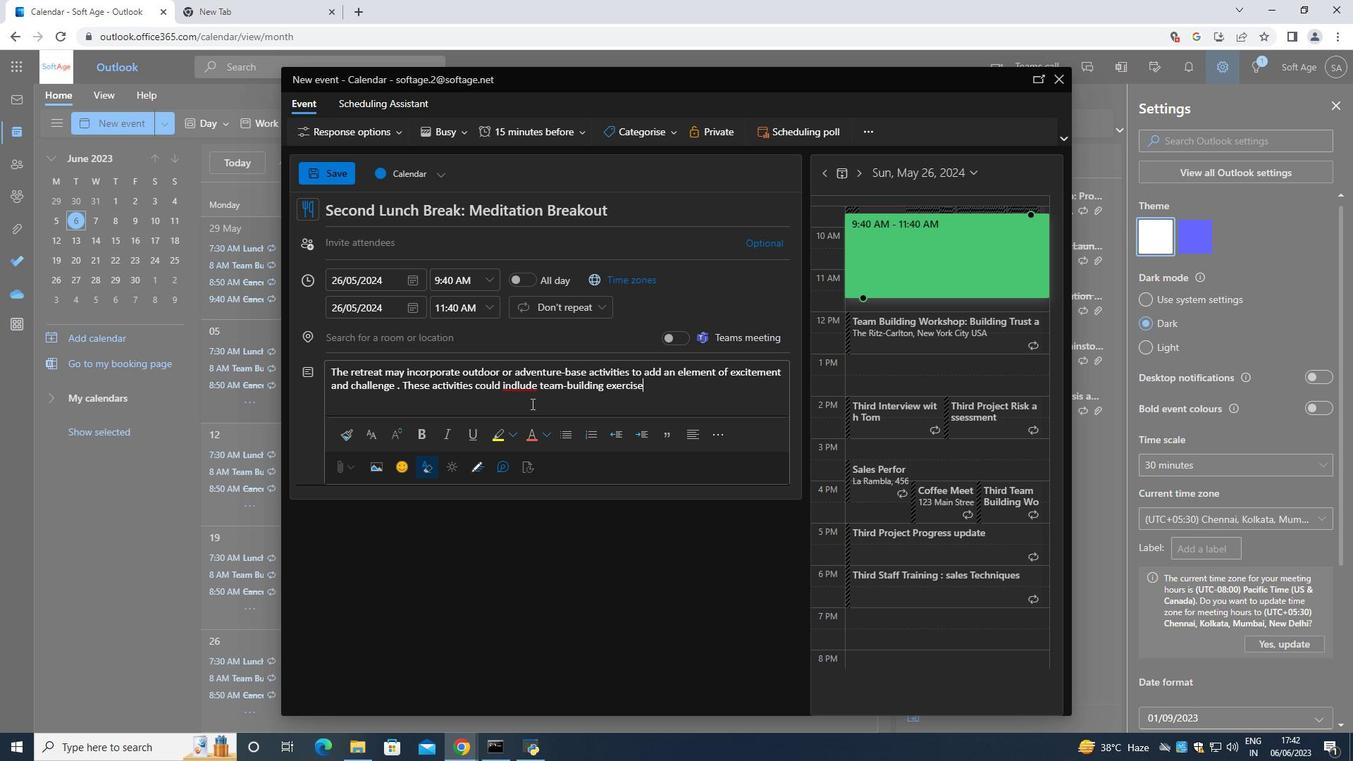 
Action: Mouse moved to (512, 386)
Screenshot: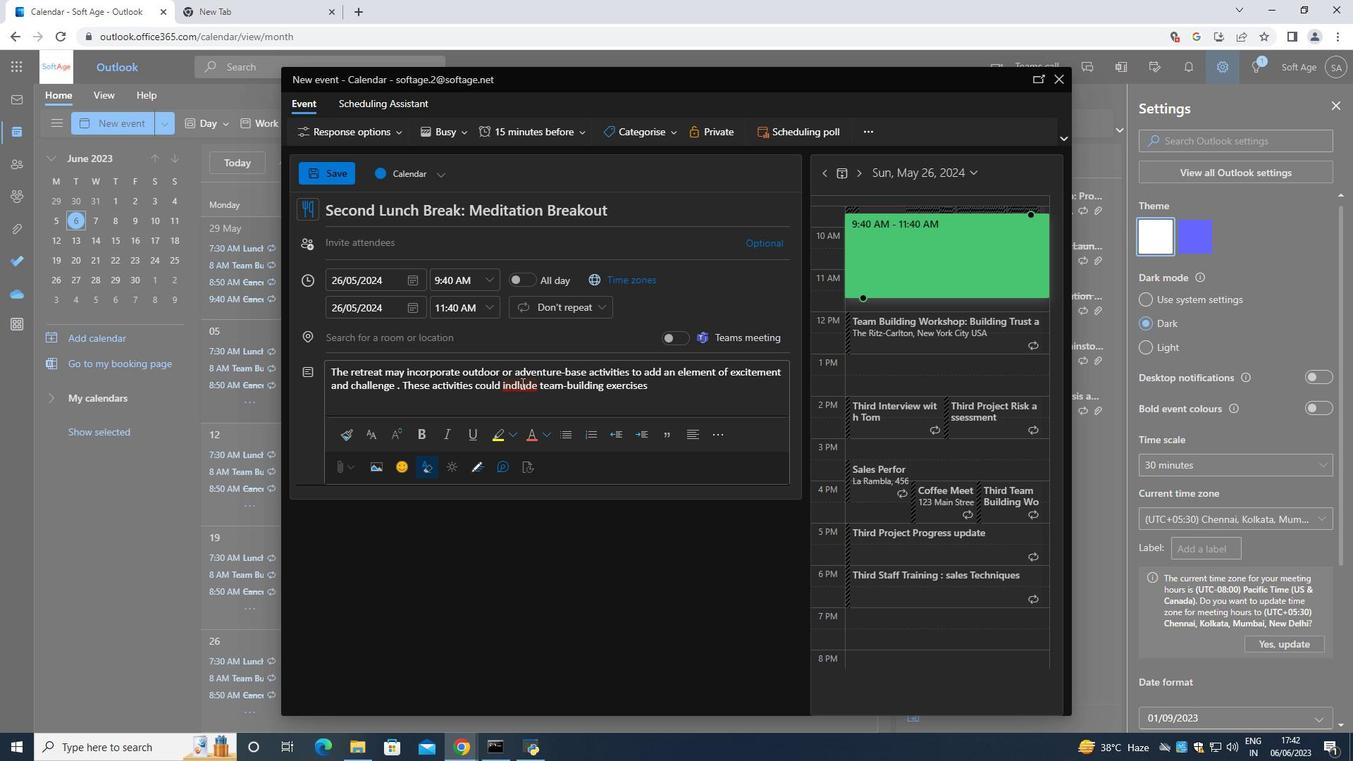 
Action: Mouse pressed left at (512, 386)
Screenshot: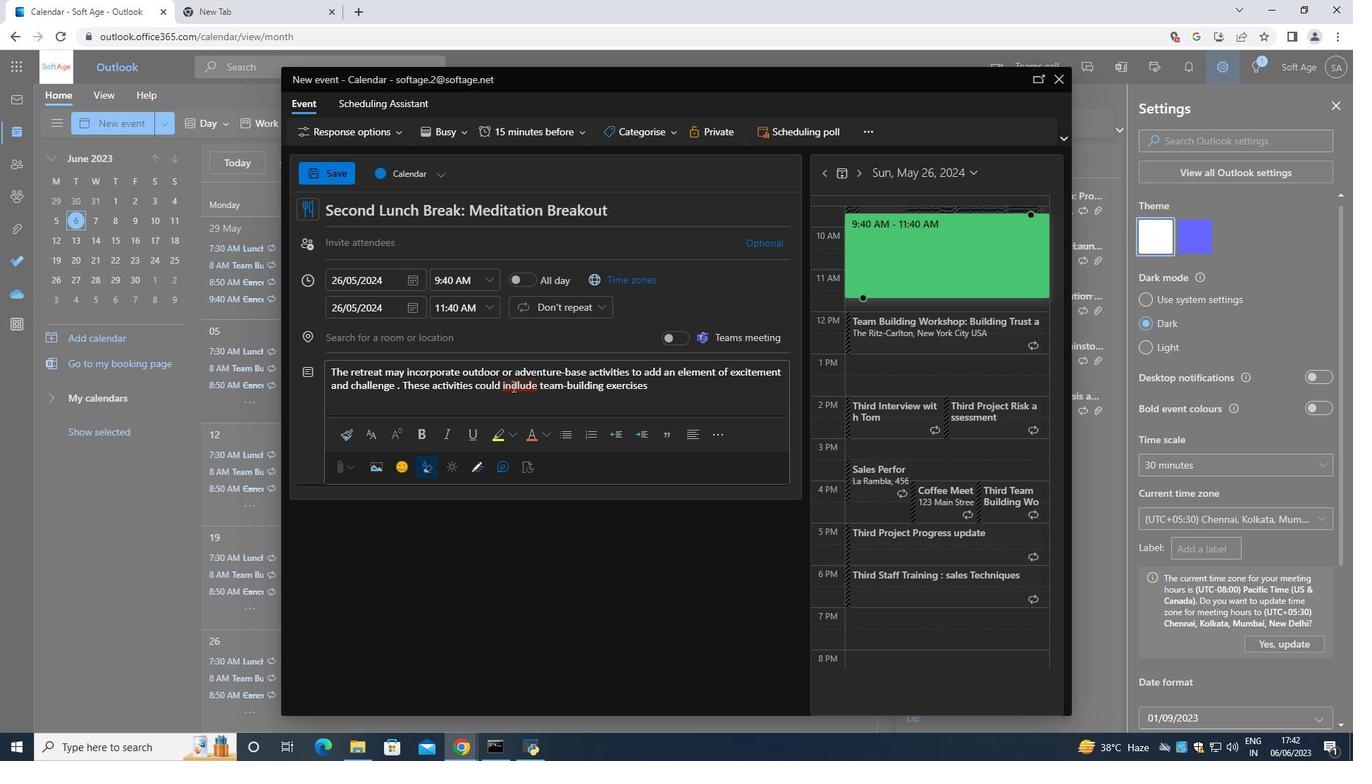 
Action: Key pressed c
Screenshot: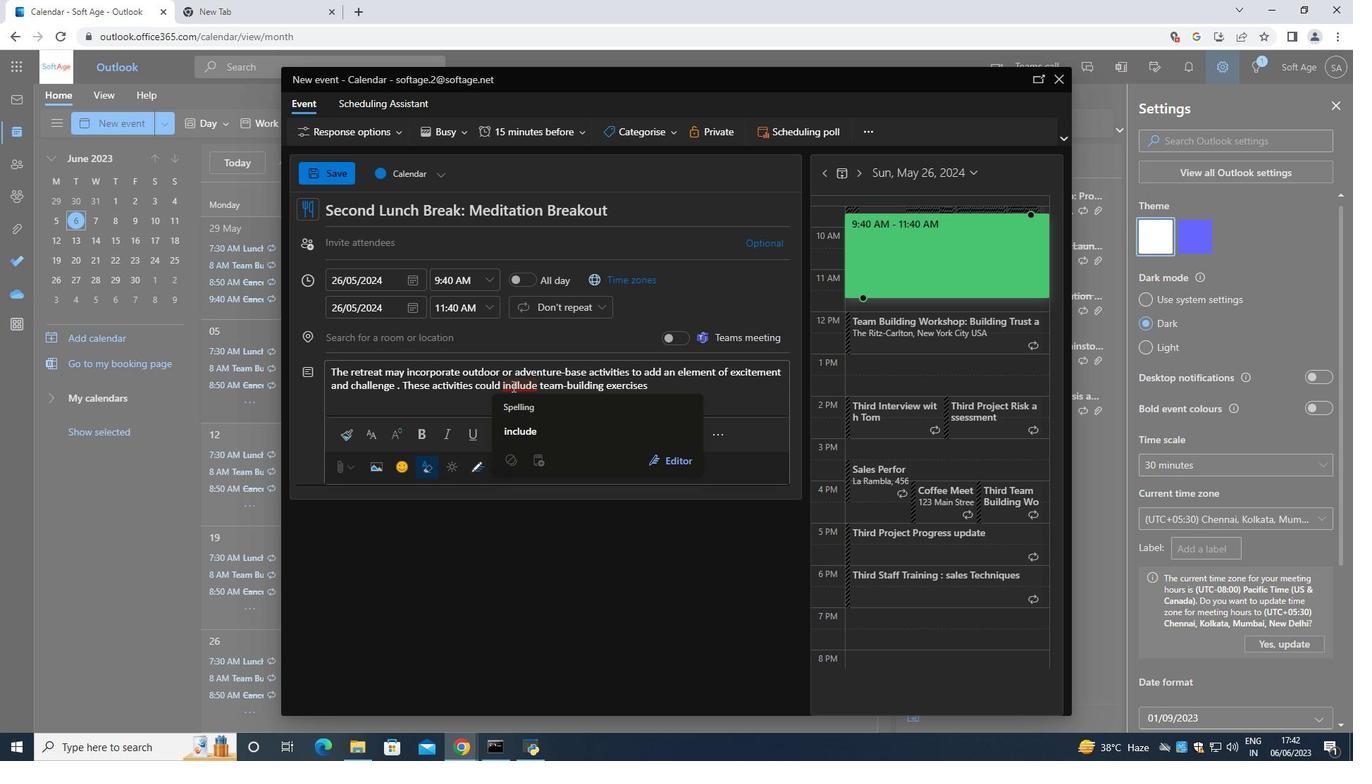 
Action: Mouse moved to (658, 385)
Screenshot: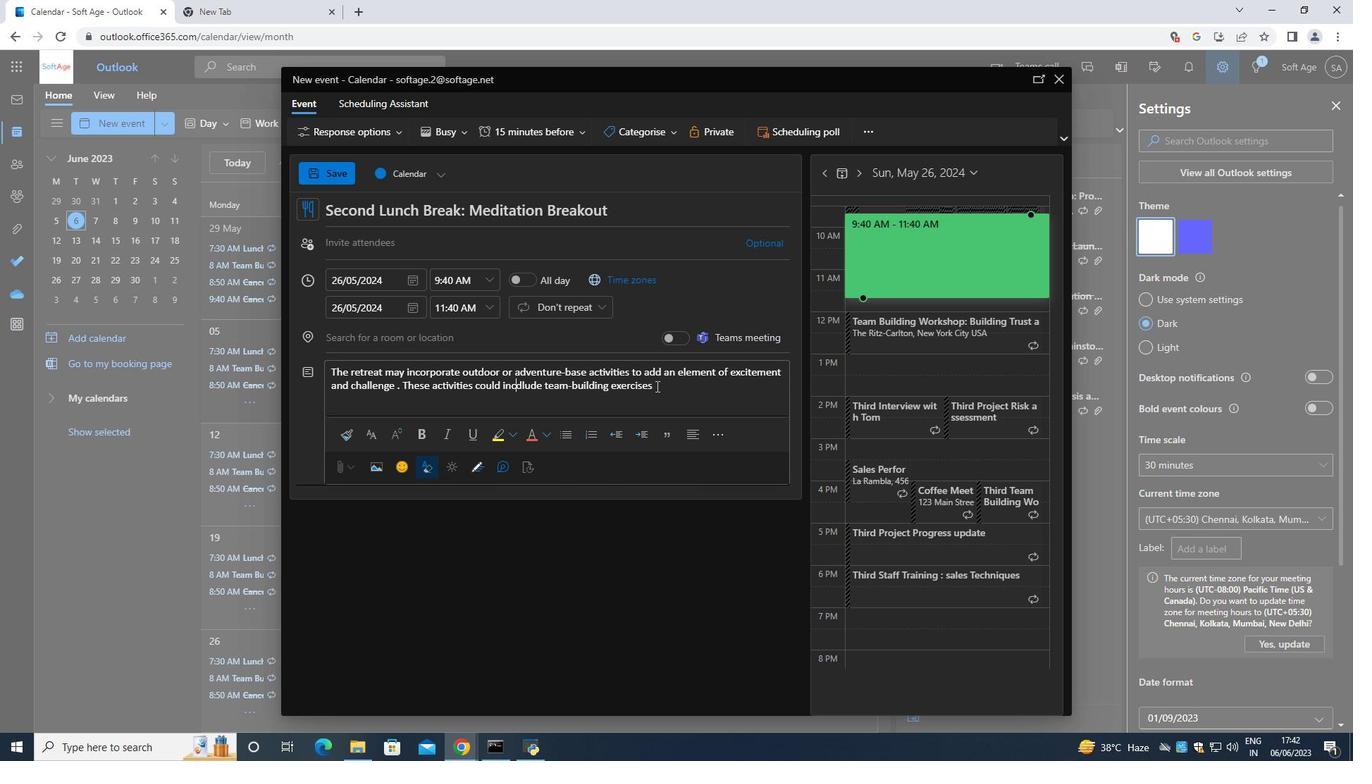 
Action: Mouse pressed left at (658, 385)
Screenshot: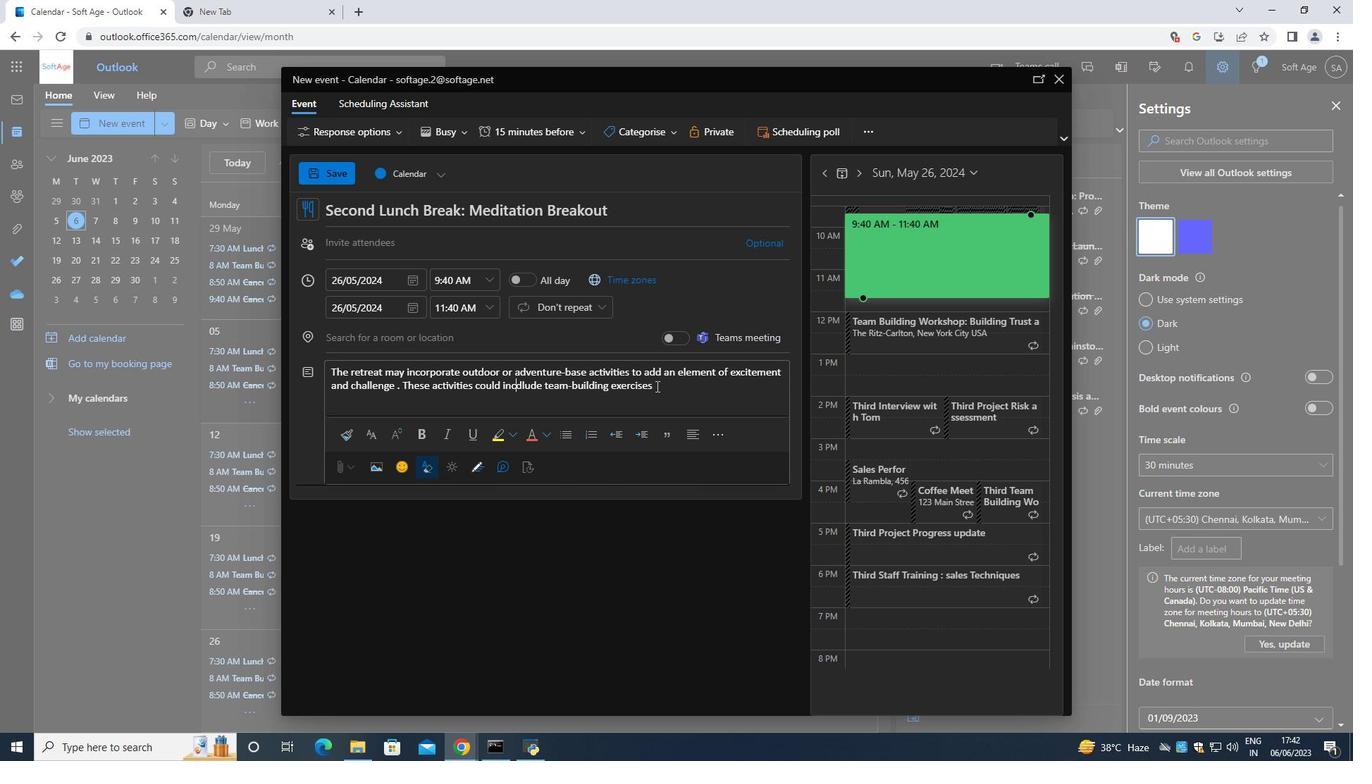 
Action: Mouse moved to (659, 387)
Screenshot: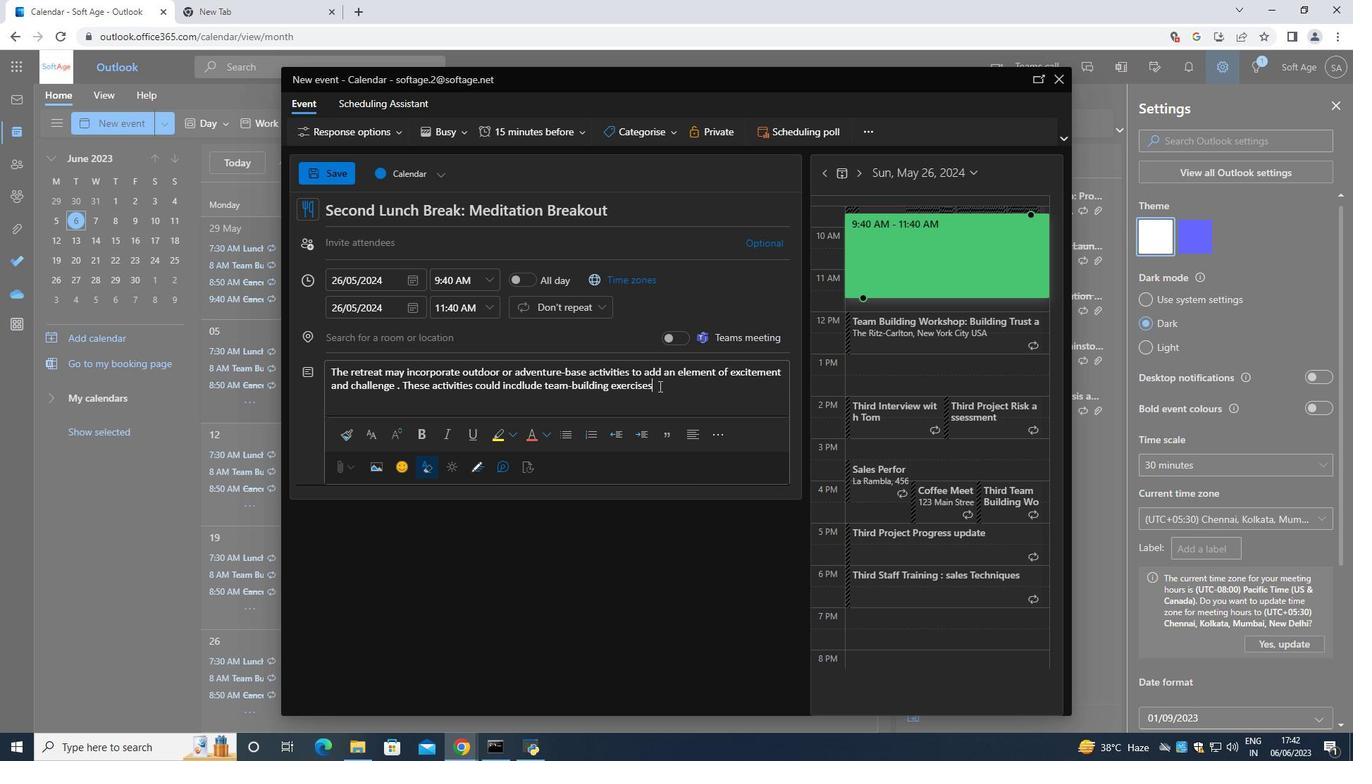 
Action: Key pressed <Key.space>
Screenshot: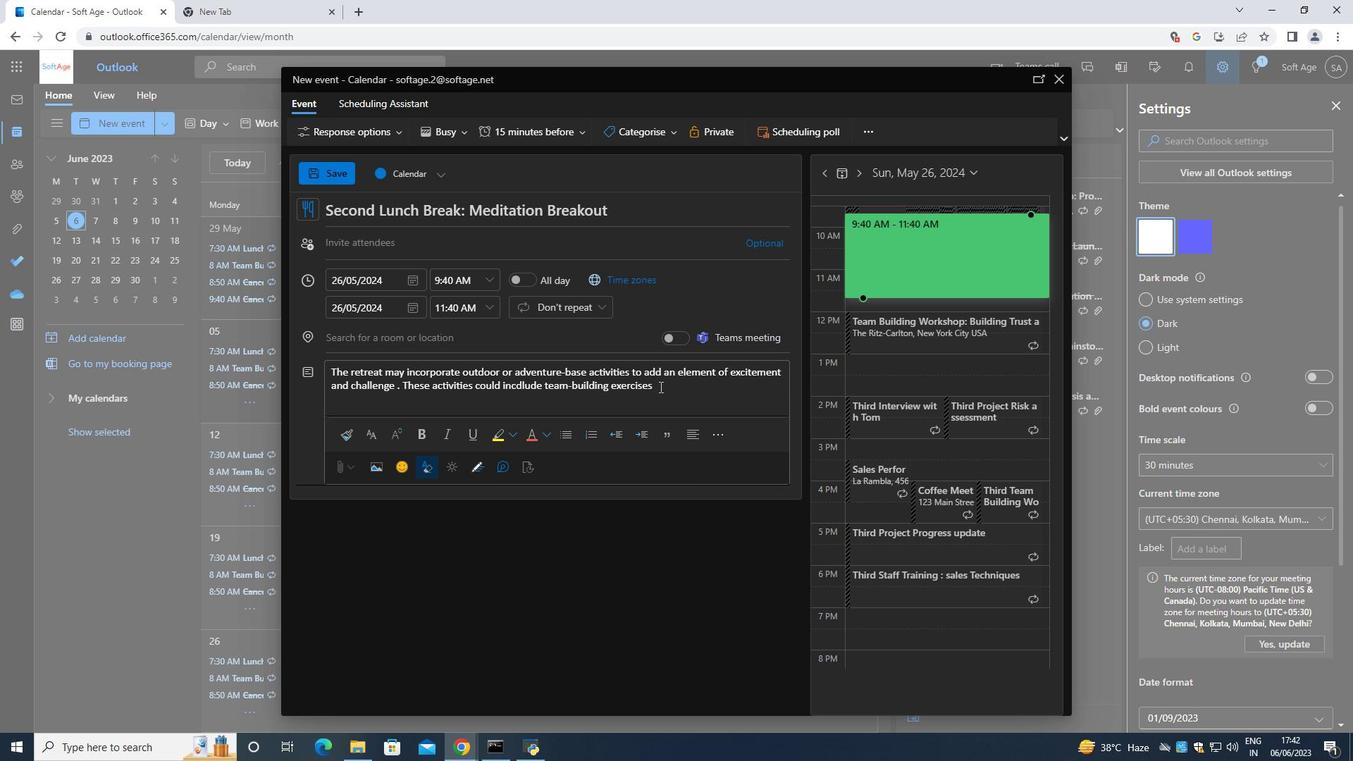 
Action: Mouse moved to (660, 387)
Screenshot: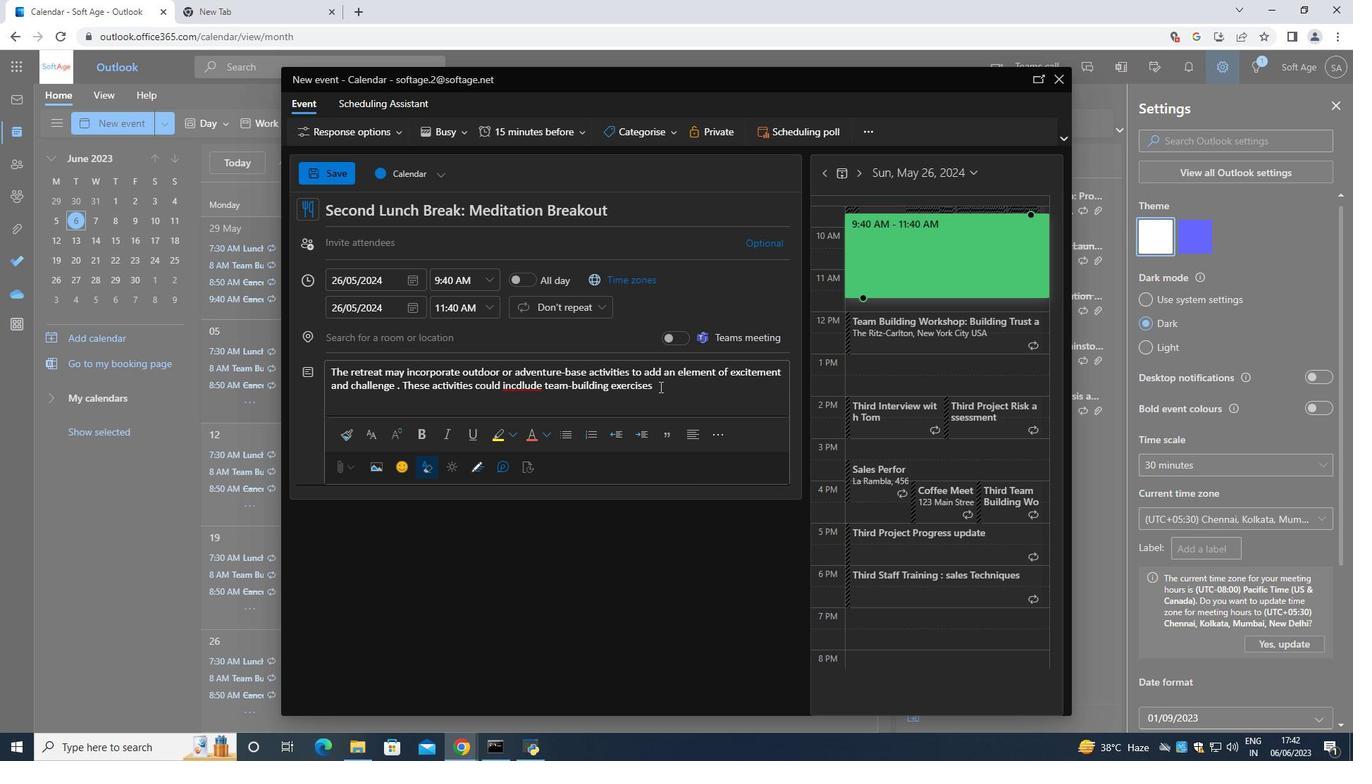 
Action: Key pressed courses<Key.space><Key.left><Key.left><Key.left><Key.left><Key.left><Key.left><Key.left><Key.left><Key.left><Key.left><Key.left><Key.left><Key.left><Key.left><Key.left><Key.left><Key.left><Key.left><Key.left><Key.left><Key.left><Key.left><Key.left><Key.left><Key.left><Key.left><Key.left><Key.left><Key.left><Key.left><Key.left><Key.left><Key.left><Key.left><Key.left><Key.left><Key.left><Key.backspace><Key.down>that<Key.space>require<Key.space>teamn<Key.backspace><Key.backspace>m<Key.space><Key.backspace>work<Key.space>and<Key.space>effective<Key.space>communication<Key.space>.<Key.backspace>to<Key.space>overcome<Key.space>obstacles<Key.space>.
Screenshot: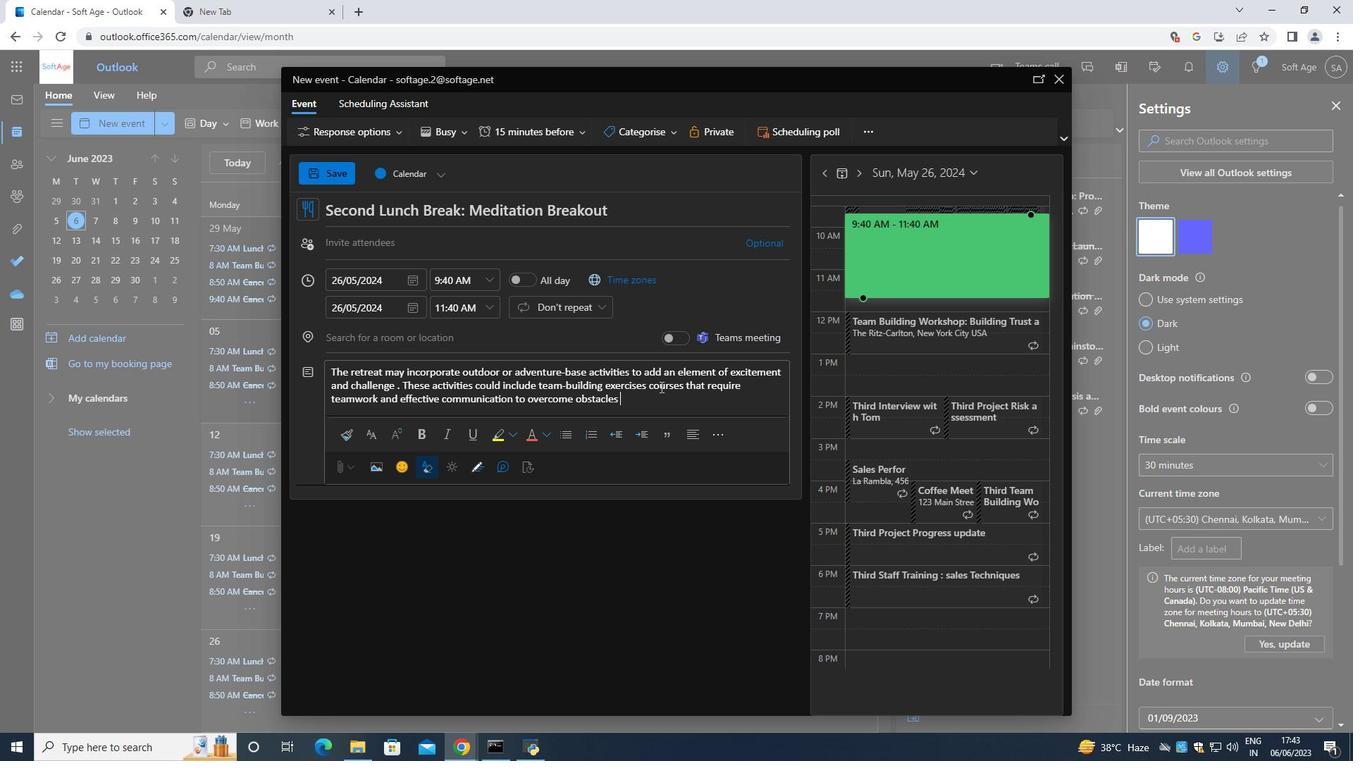 
Action: Mouse moved to (657, 126)
Screenshot: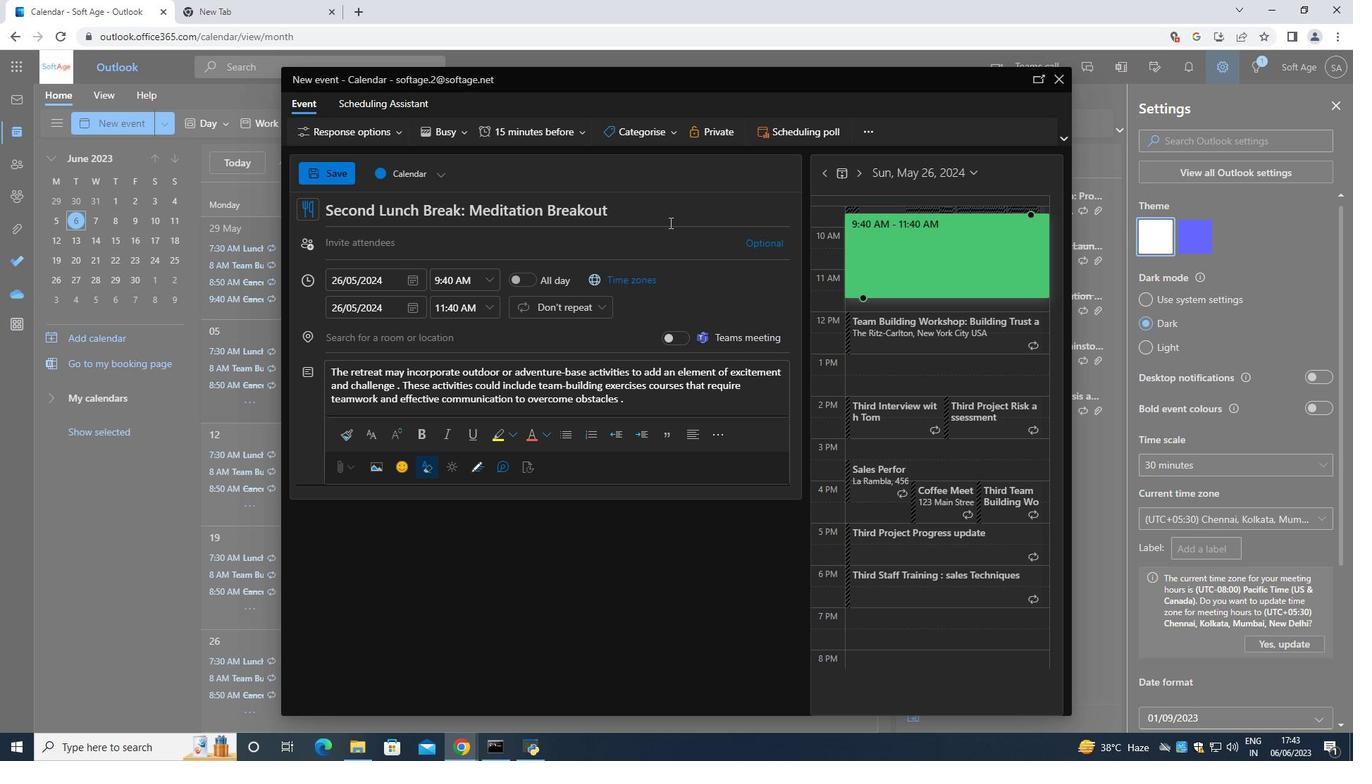 
Action: Mouse pressed left at (657, 126)
Screenshot: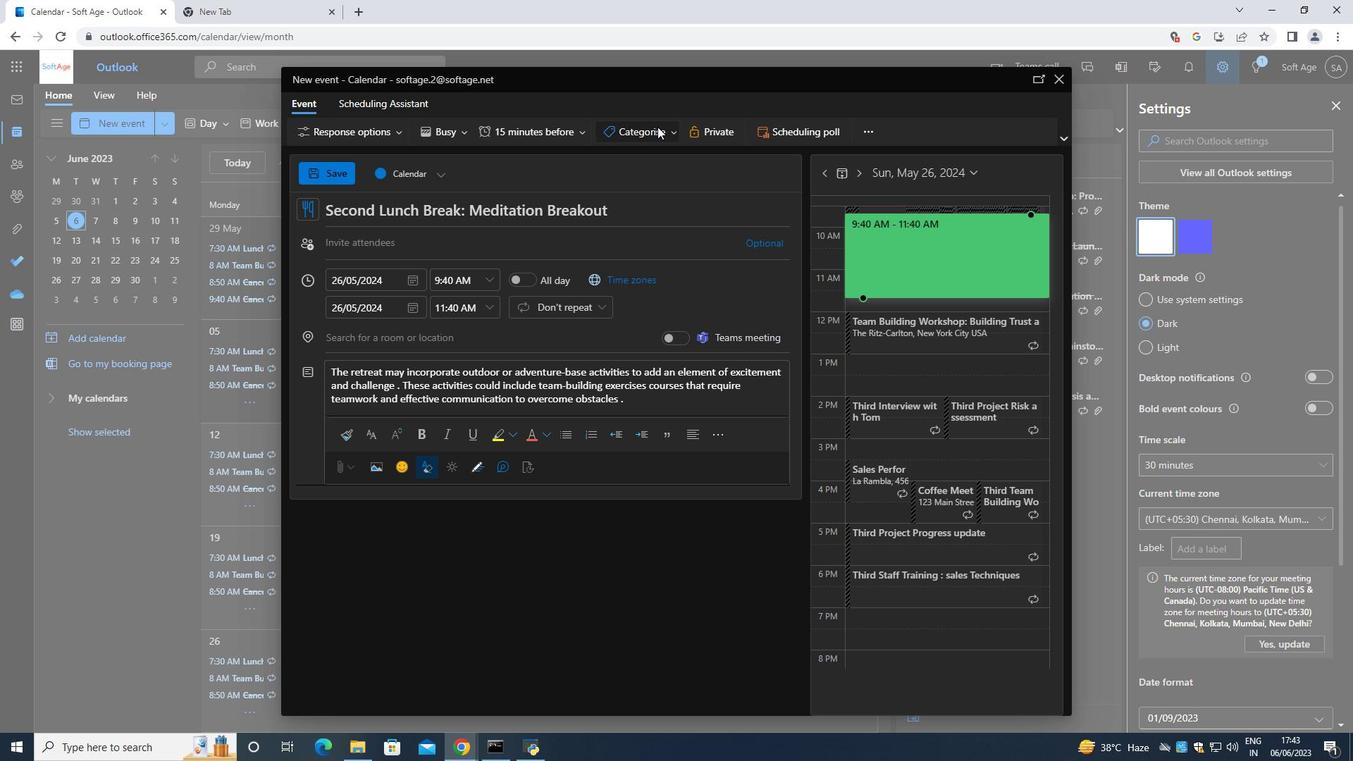 
Action: Mouse moved to (655, 212)
Screenshot: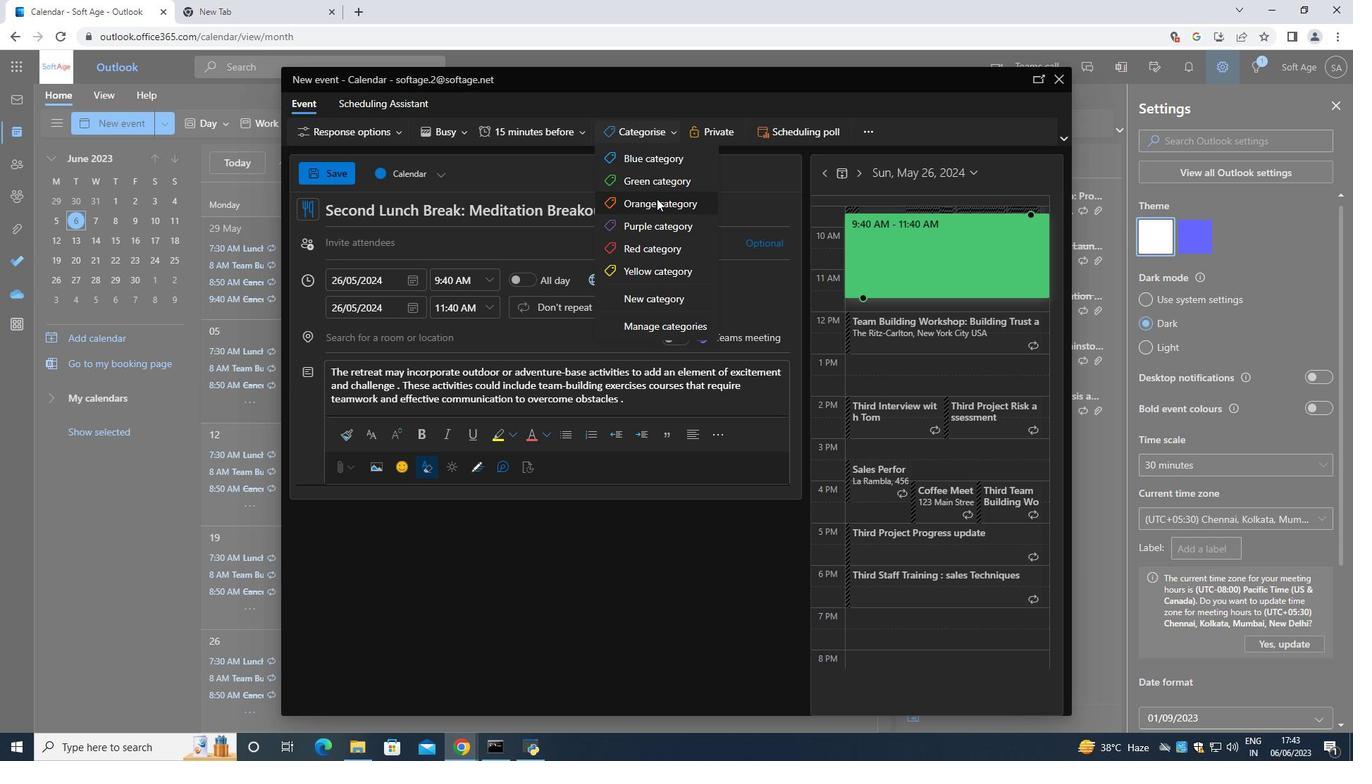 
Action: Mouse pressed left at (655, 212)
Screenshot: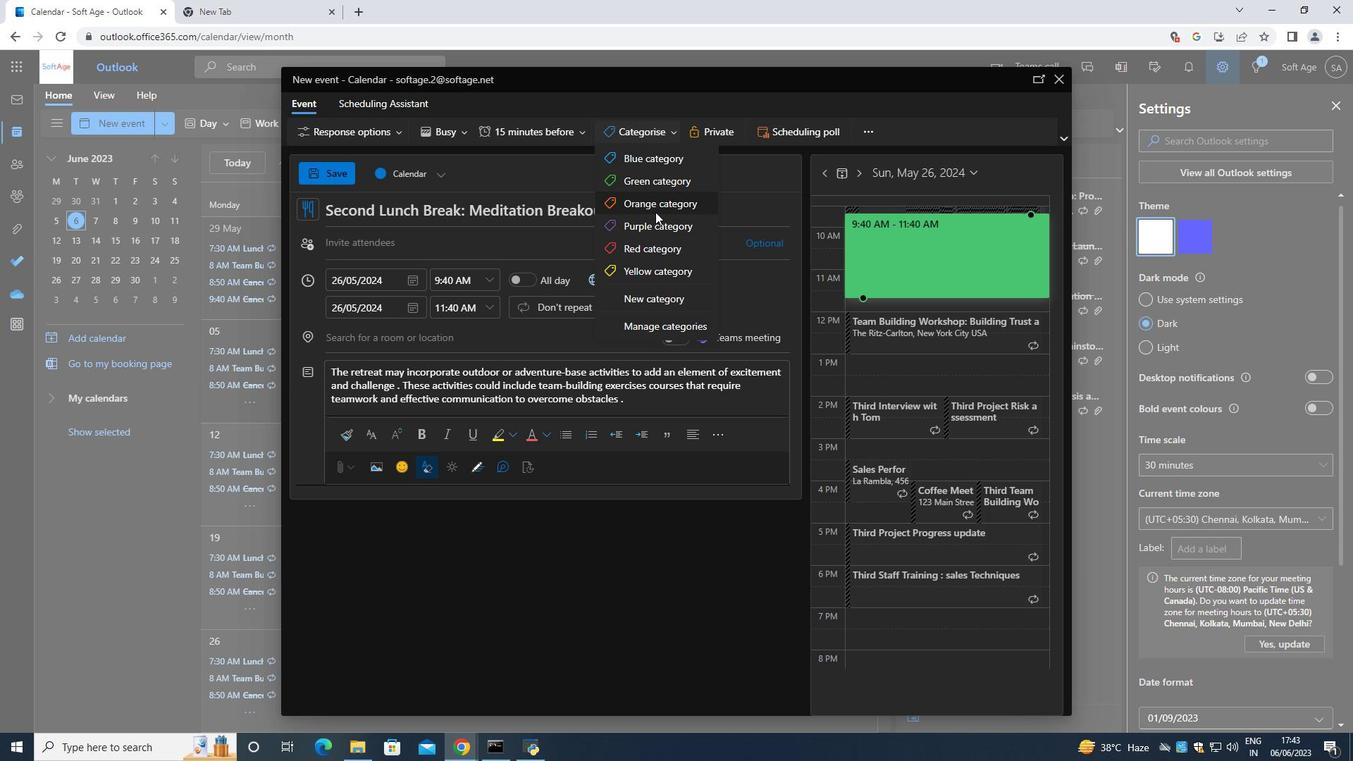 
Action: Mouse moved to (578, 238)
Screenshot: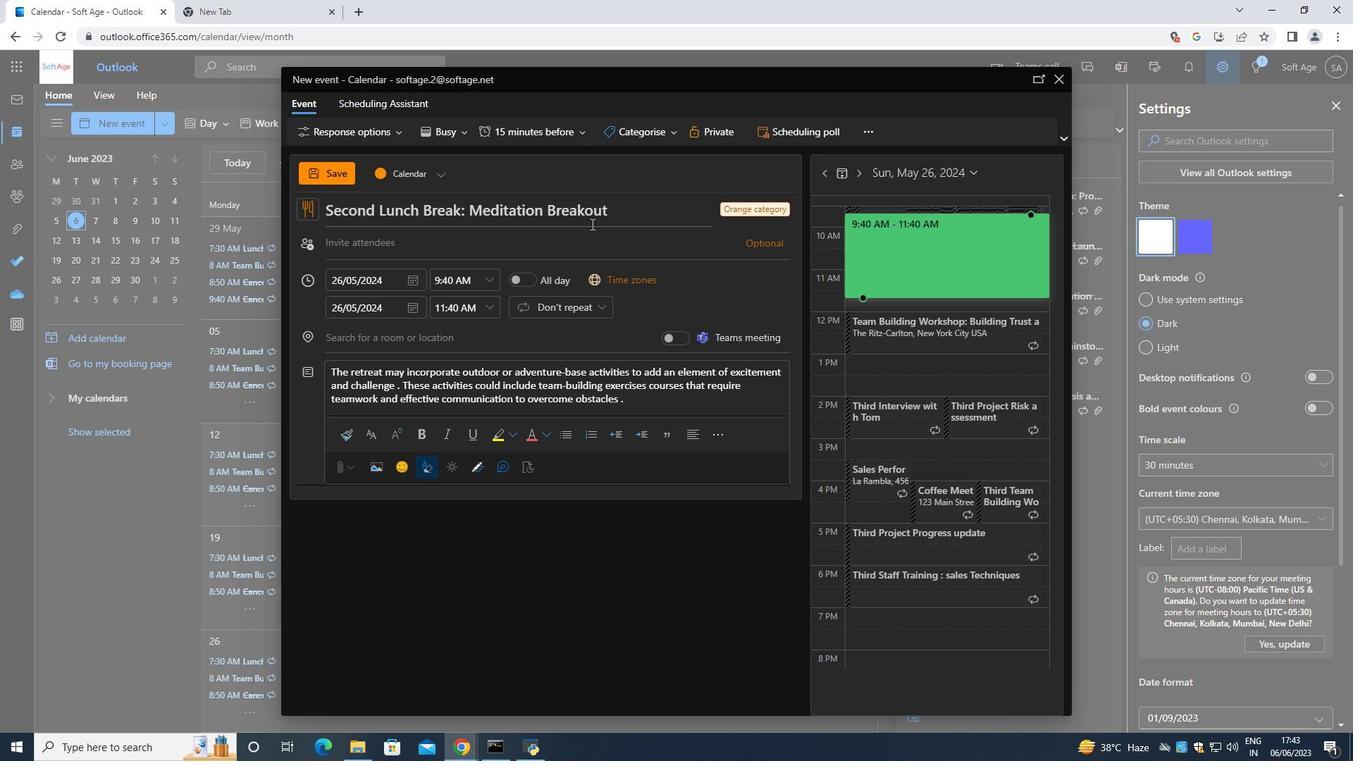
Action: Mouse pressed left at (578, 238)
Screenshot: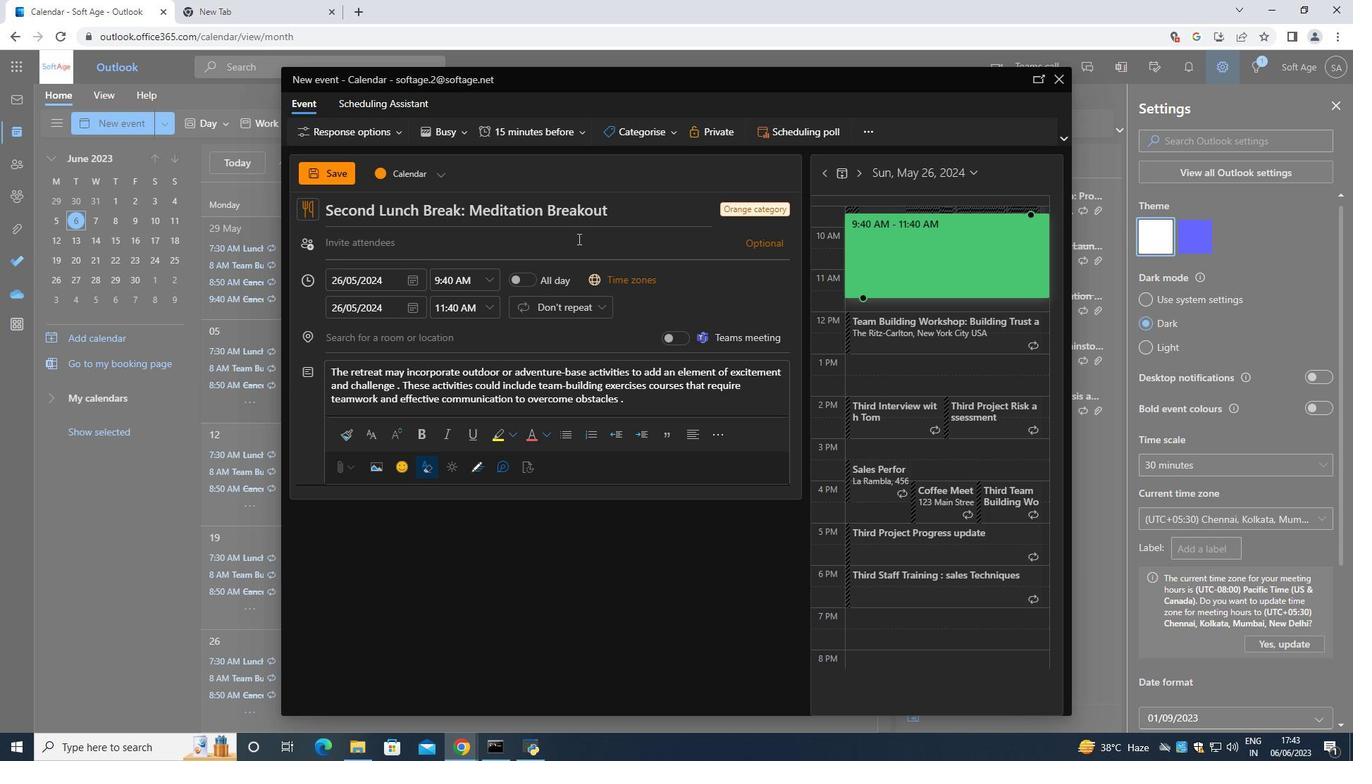 
Action: Key pressed <Key.shift>Softage.8<Key.shift>@
Screenshot: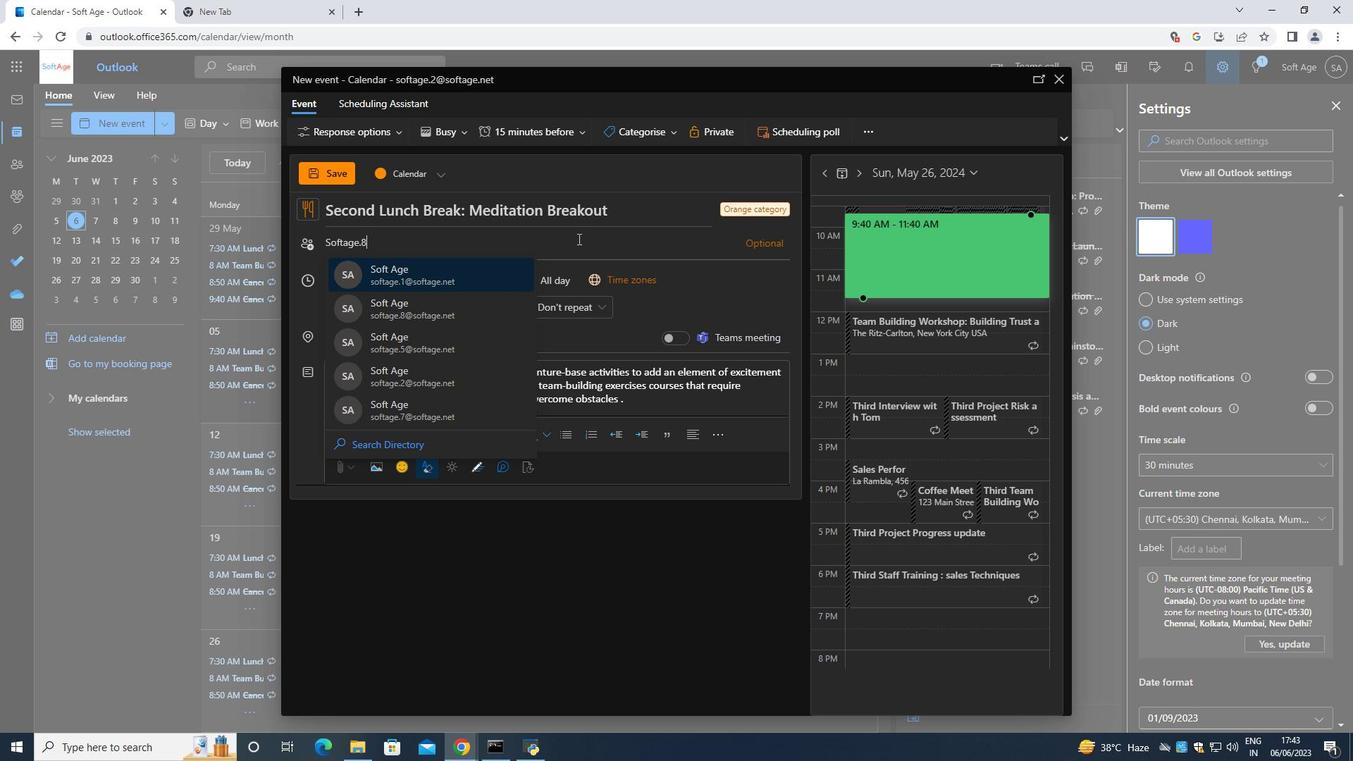 
Action: Mouse moved to (446, 278)
Screenshot: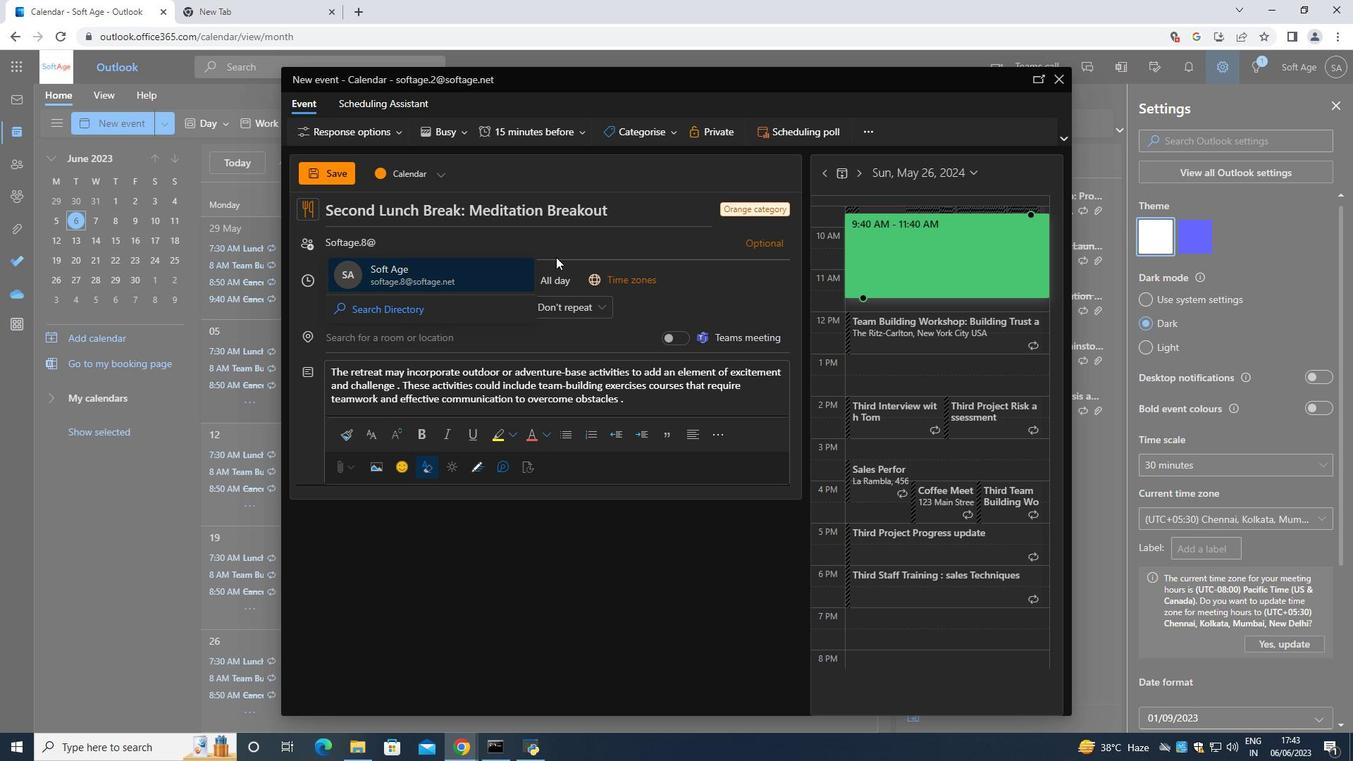 
Action: Mouse pressed left at (446, 278)
Screenshot: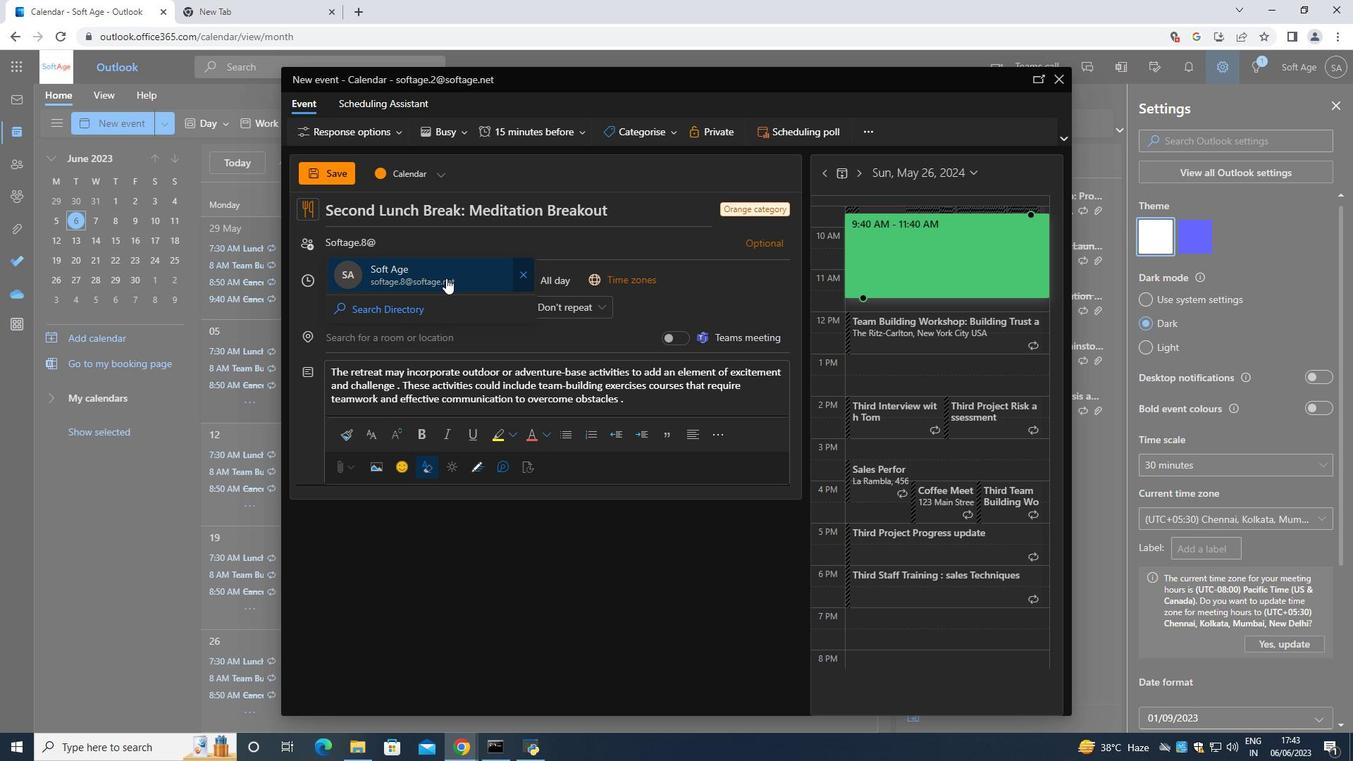 
Action: Key pressed <Key.shift>Softage.9<Key.shift>@
Screenshot: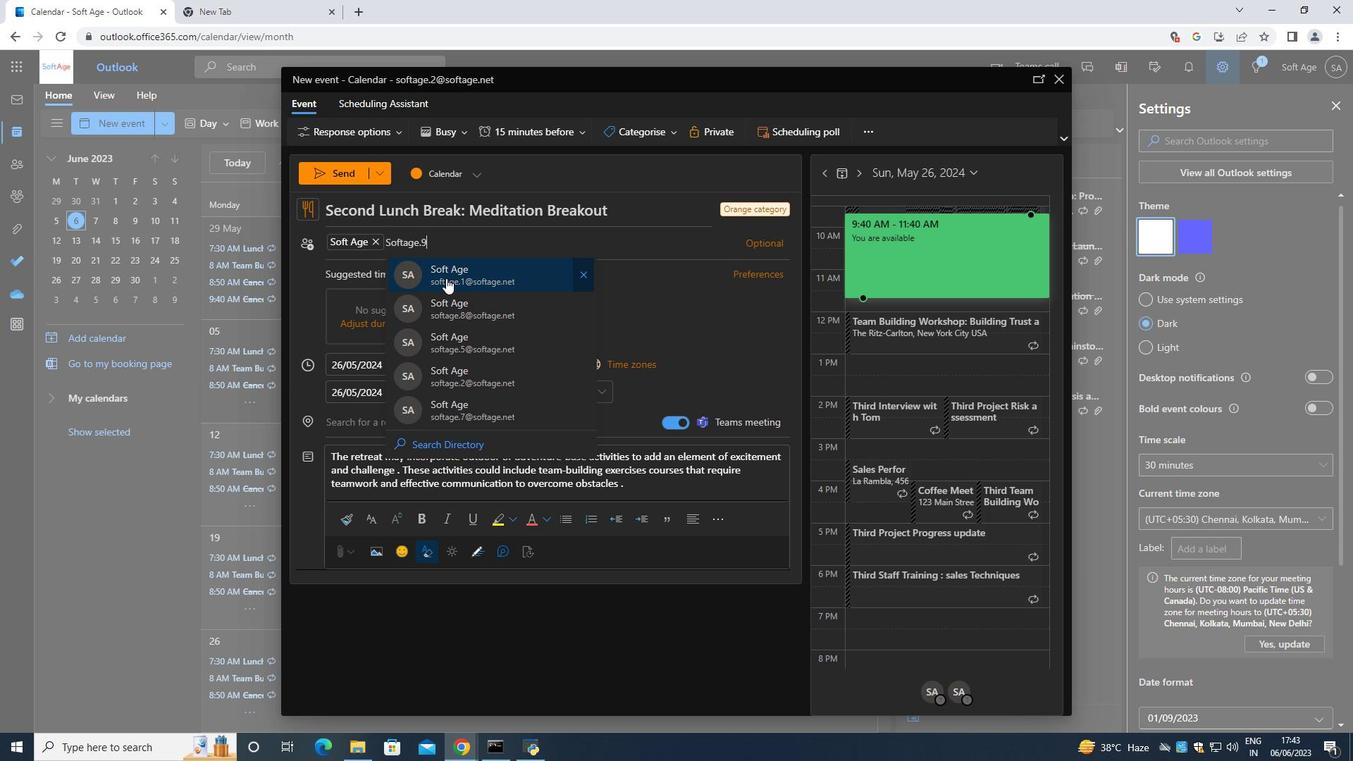 
Action: Mouse moved to (445, 278)
Screenshot: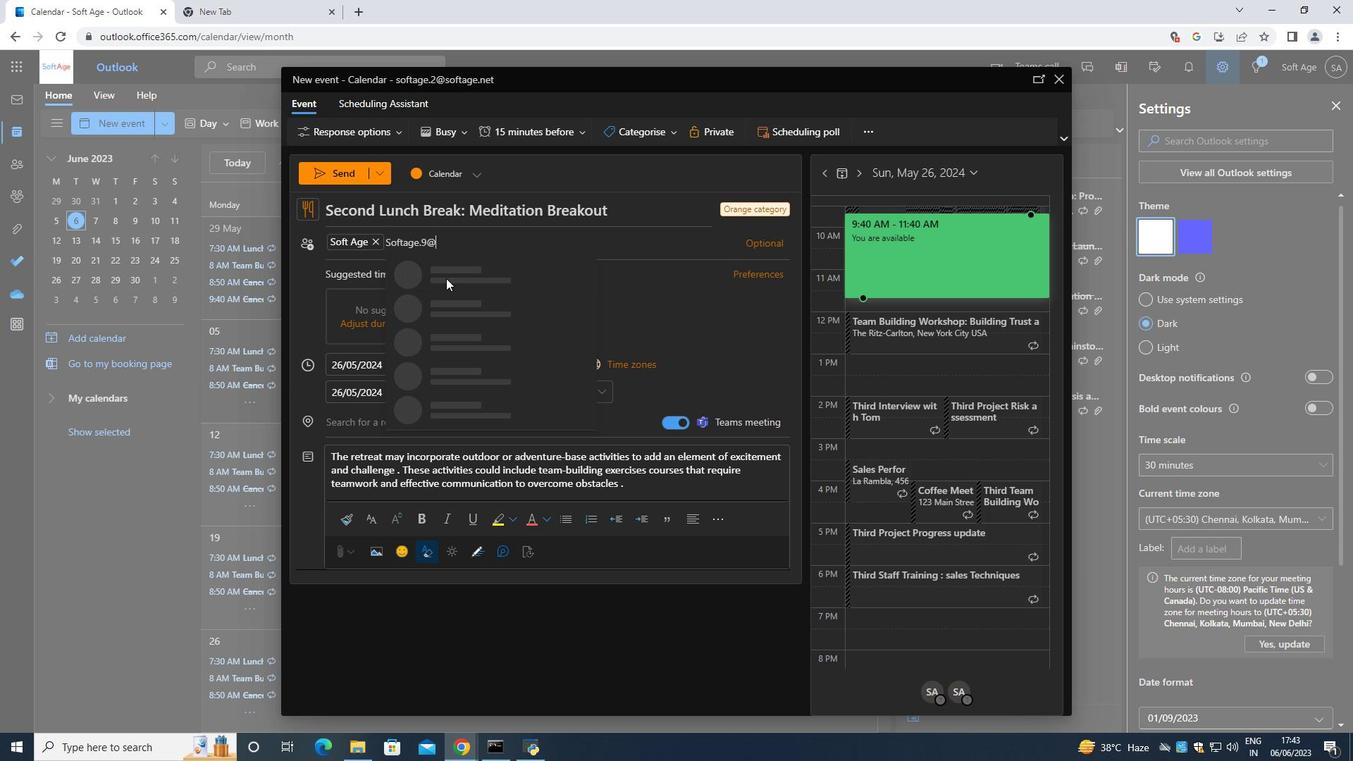 
Action: Mouse pressed left at (445, 278)
Screenshot: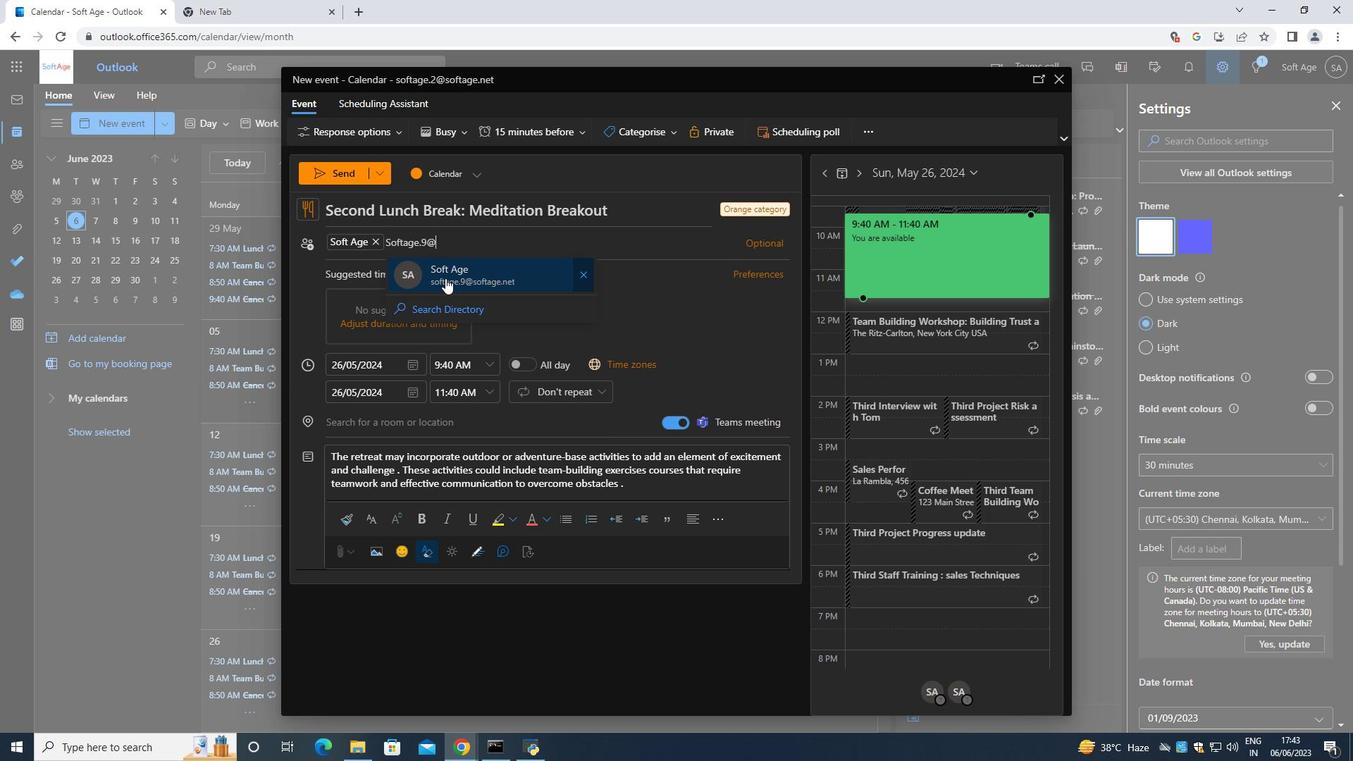 
Action: Mouse moved to (525, 135)
Screenshot: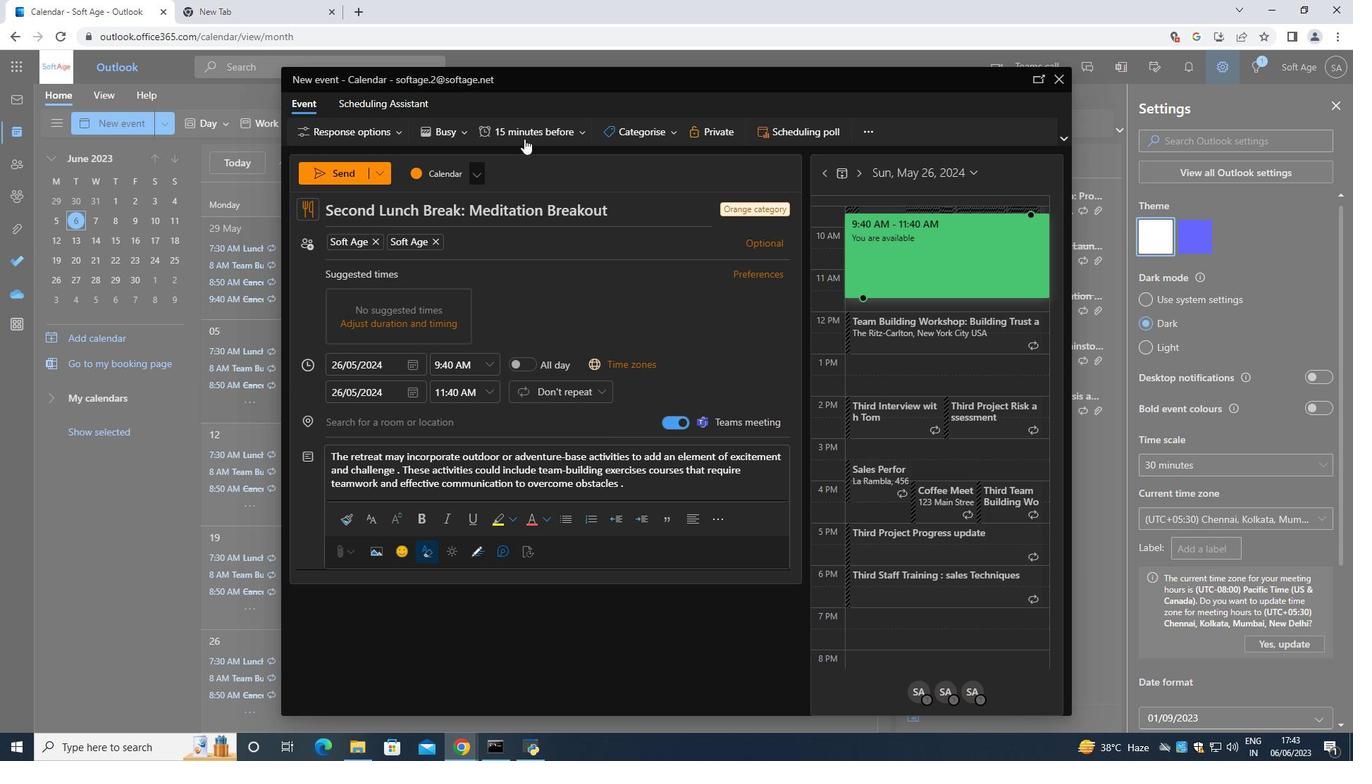 
Action: Mouse pressed left at (525, 135)
Screenshot: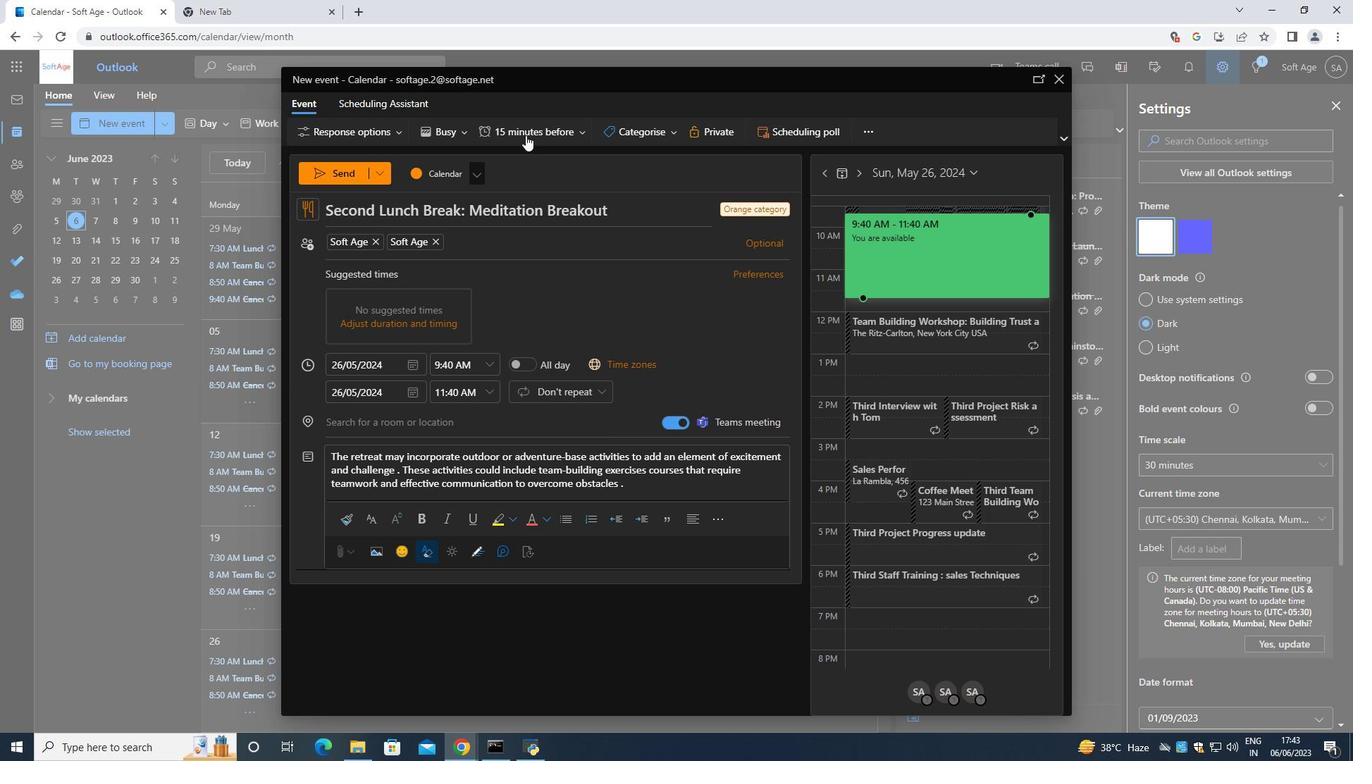 
Action: Mouse moved to (529, 289)
Screenshot: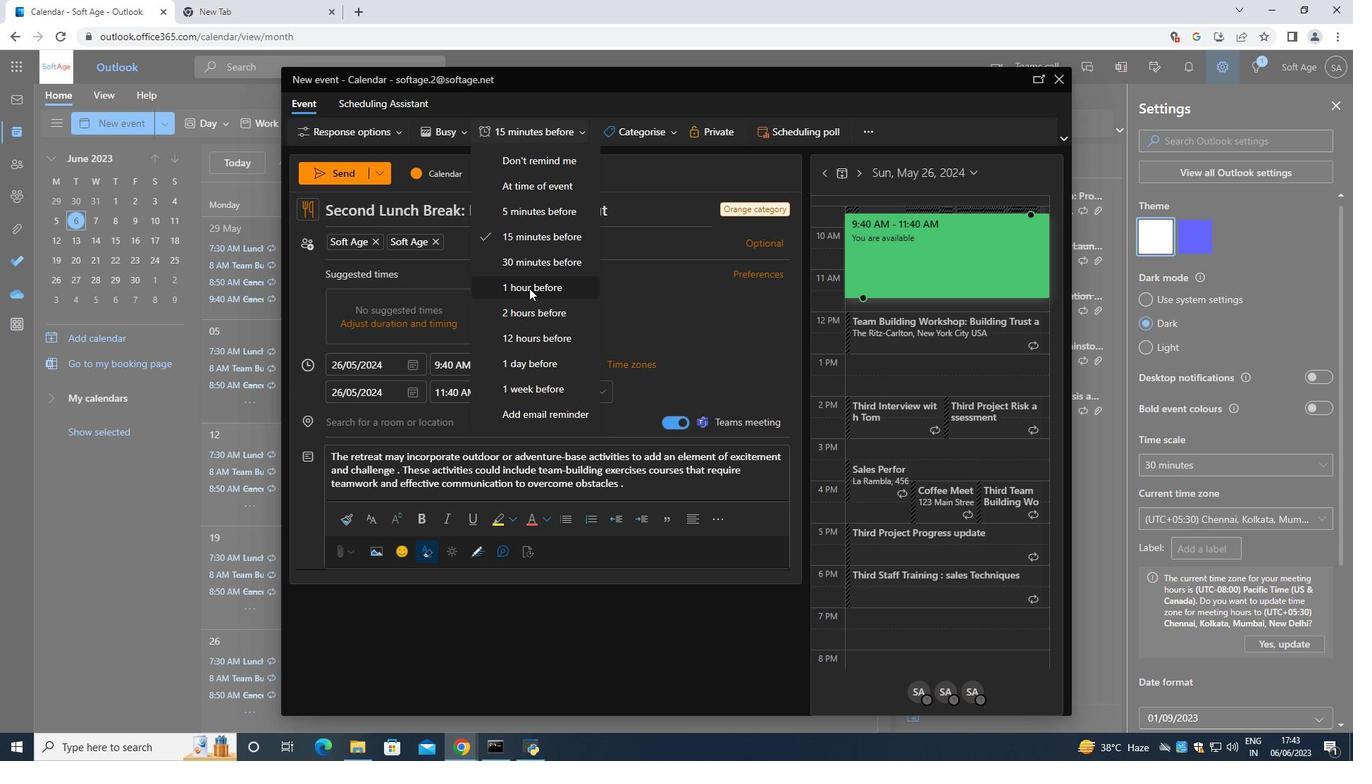
Action: Mouse pressed left at (529, 289)
Screenshot: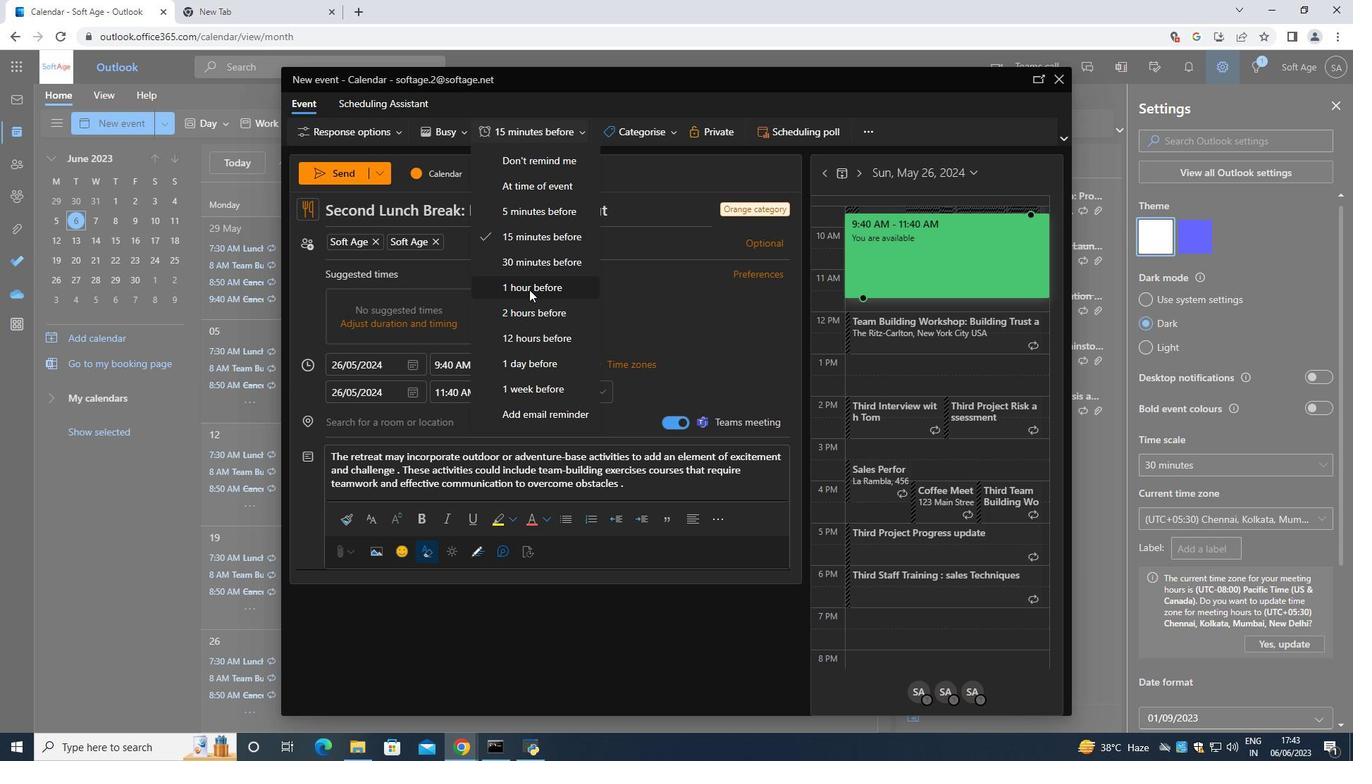 
Action: Mouse moved to (346, 169)
Screenshot: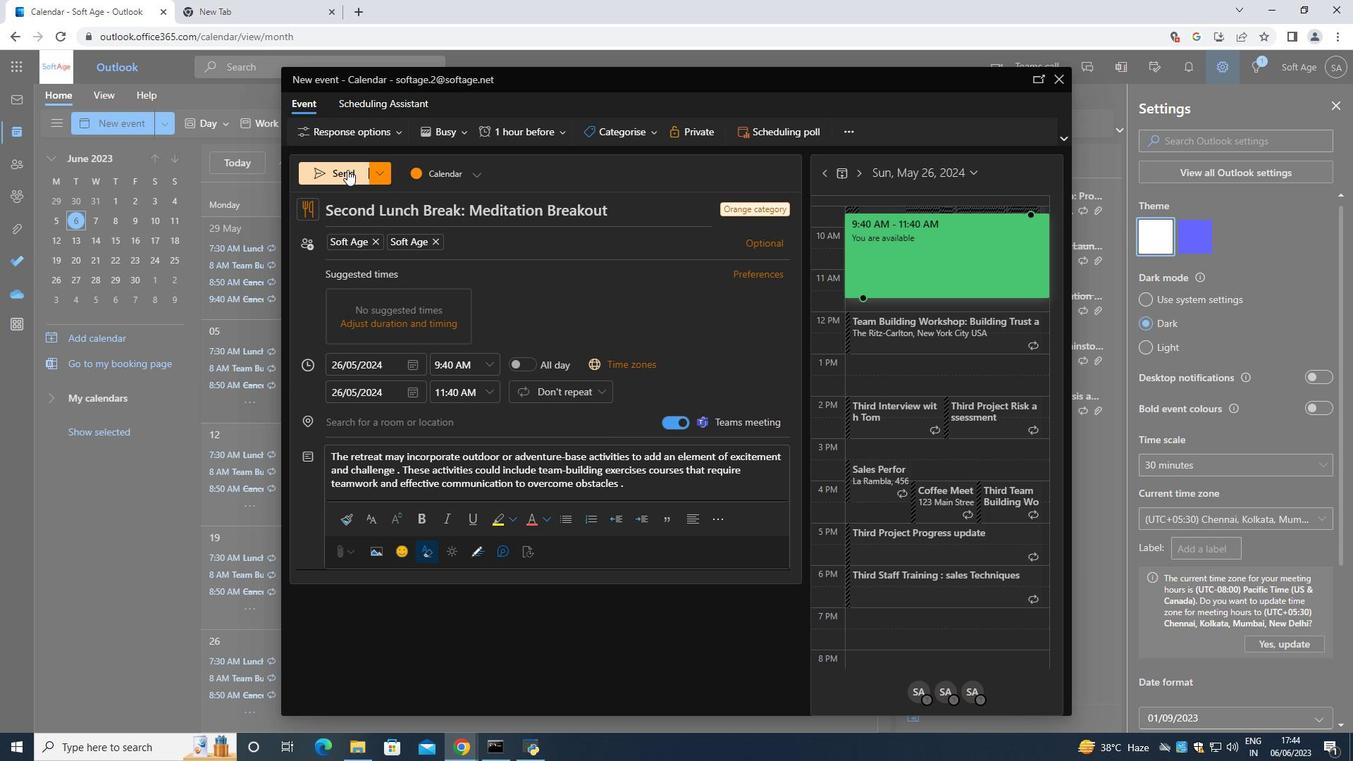 
Action: Mouse pressed left at (346, 169)
Screenshot: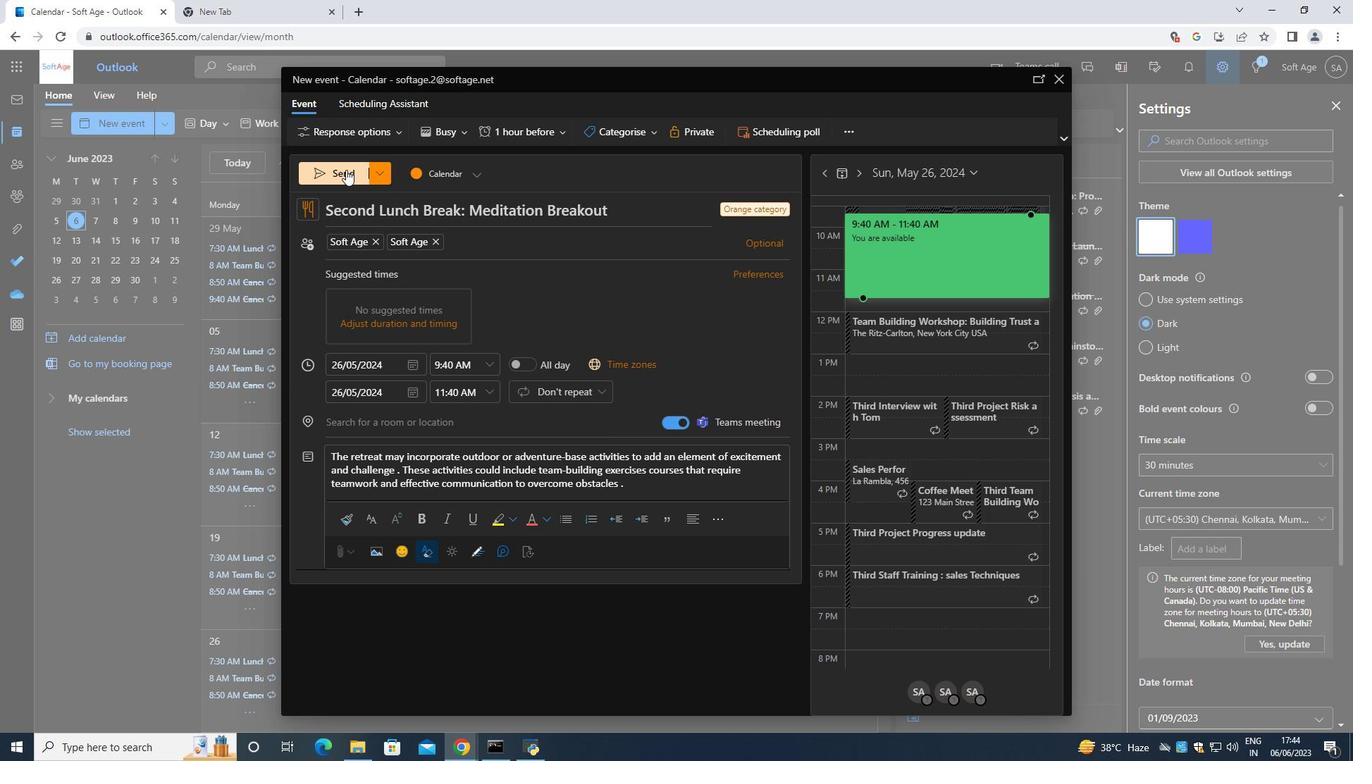 
